 Task: Create a due date automation trigger when advanced on, on the tuesday of the week before a card is due add dates starting in less than 1 working days at 11:00 AM.
Action: Mouse moved to (847, 256)
Screenshot: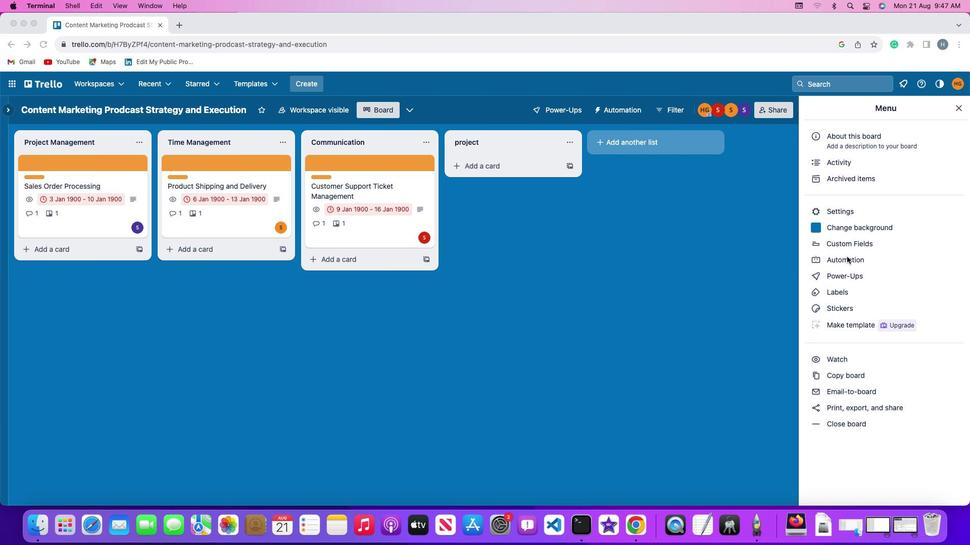 
Action: Mouse pressed left at (847, 256)
Screenshot: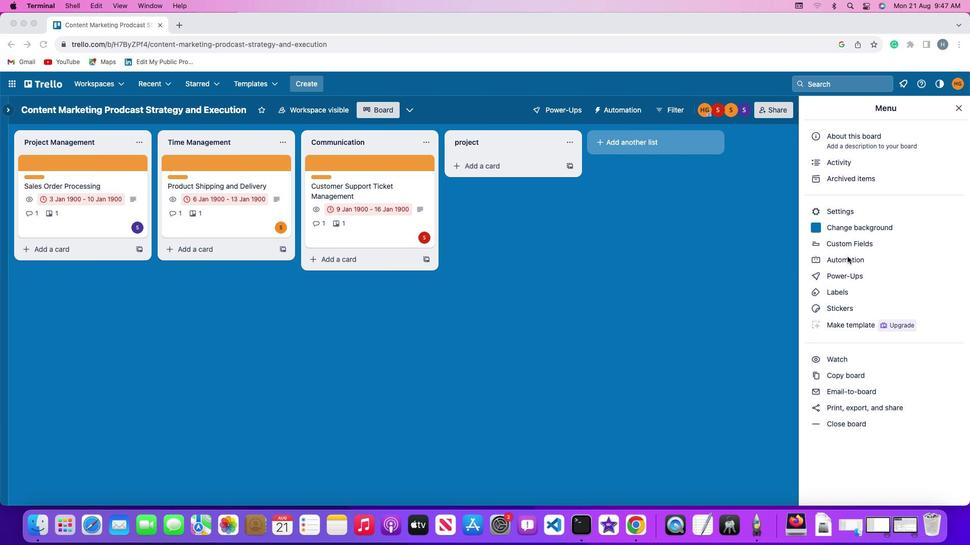 
Action: Mouse pressed left at (847, 256)
Screenshot: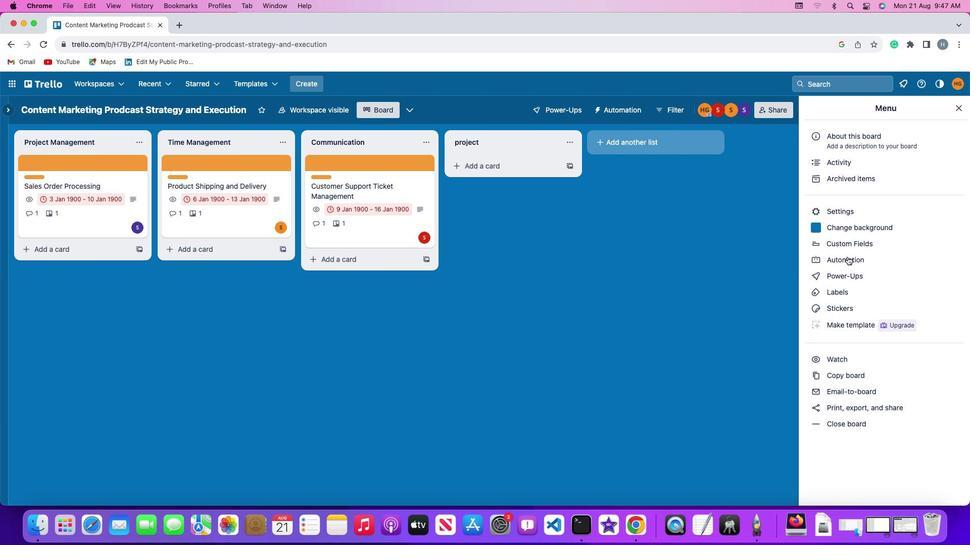 
Action: Mouse moved to (67, 234)
Screenshot: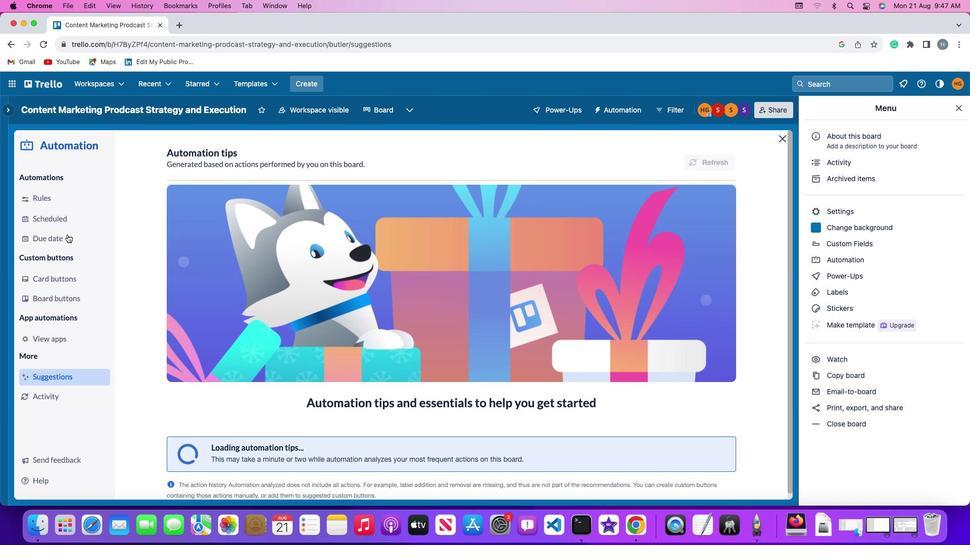 
Action: Mouse pressed left at (67, 234)
Screenshot: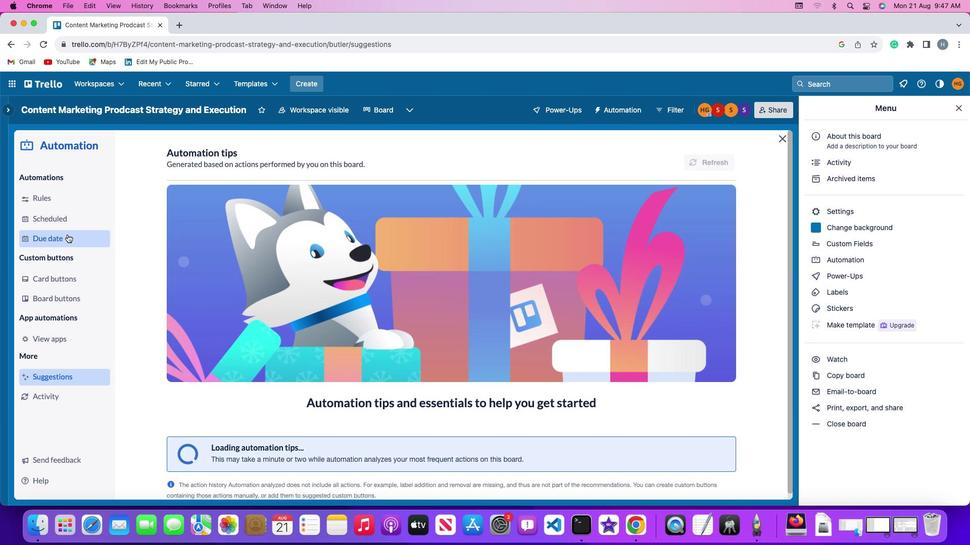
Action: Mouse moved to (689, 152)
Screenshot: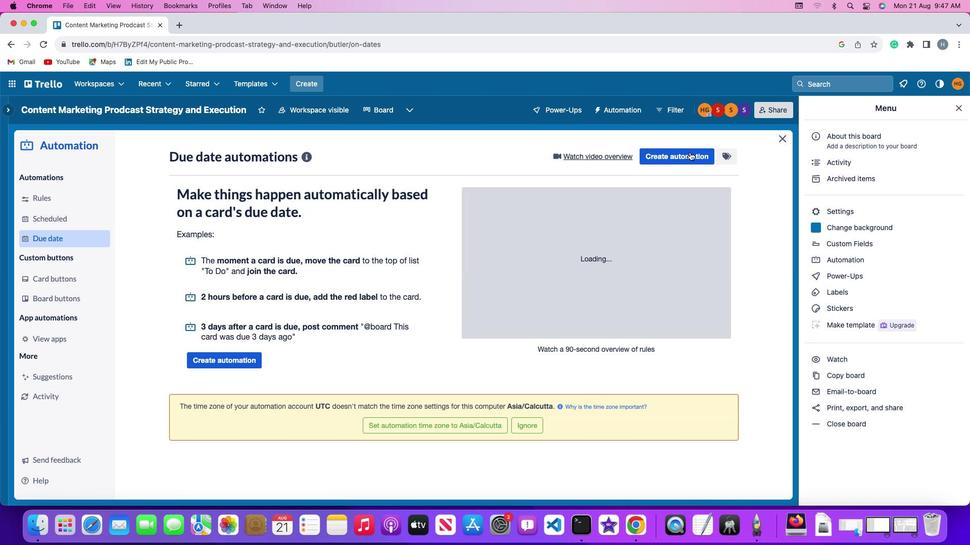 
Action: Mouse pressed left at (689, 152)
Screenshot: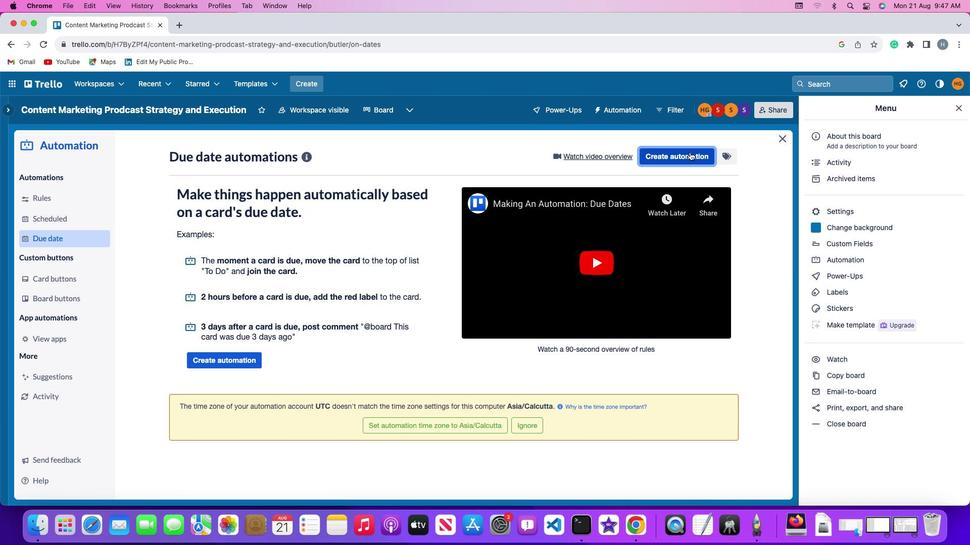 
Action: Mouse moved to (230, 256)
Screenshot: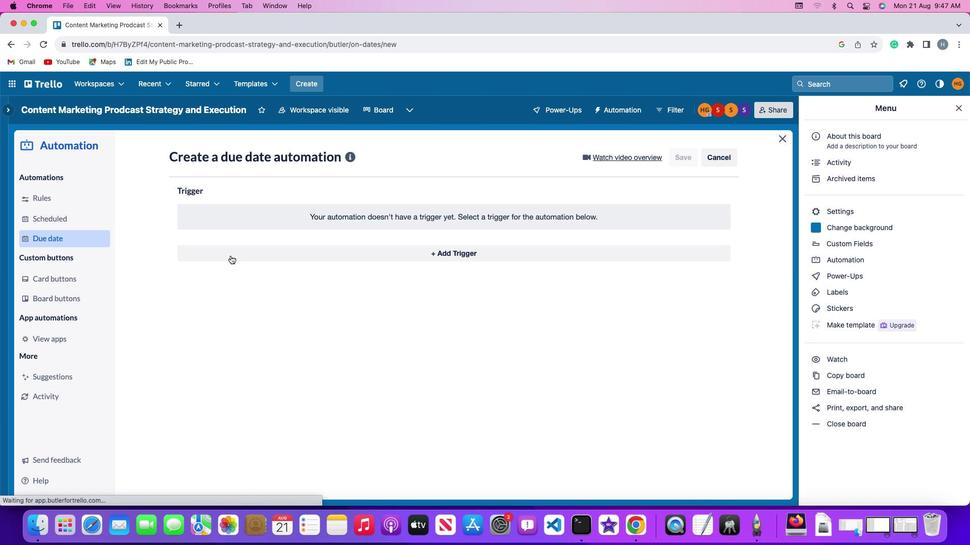 
Action: Mouse pressed left at (230, 256)
Screenshot: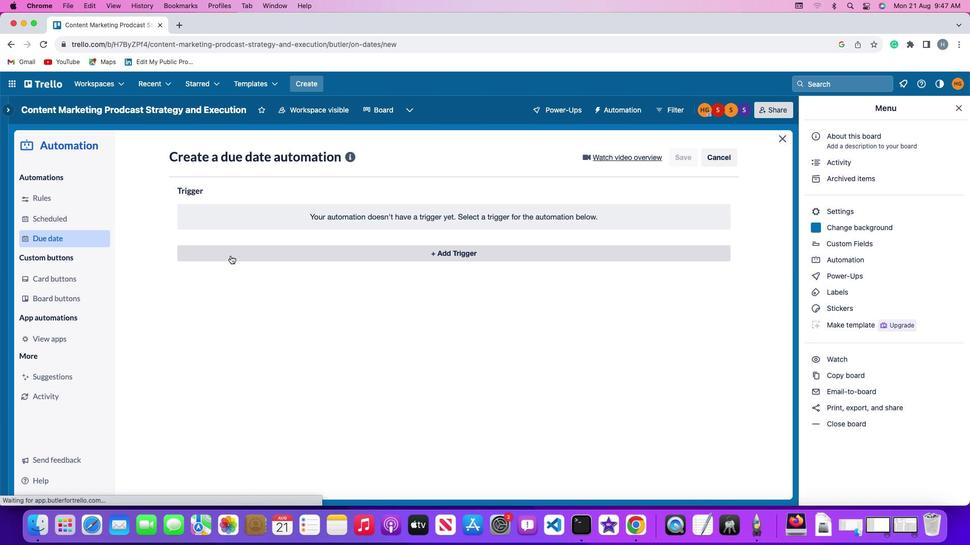 
Action: Mouse moved to (219, 435)
Screenshot: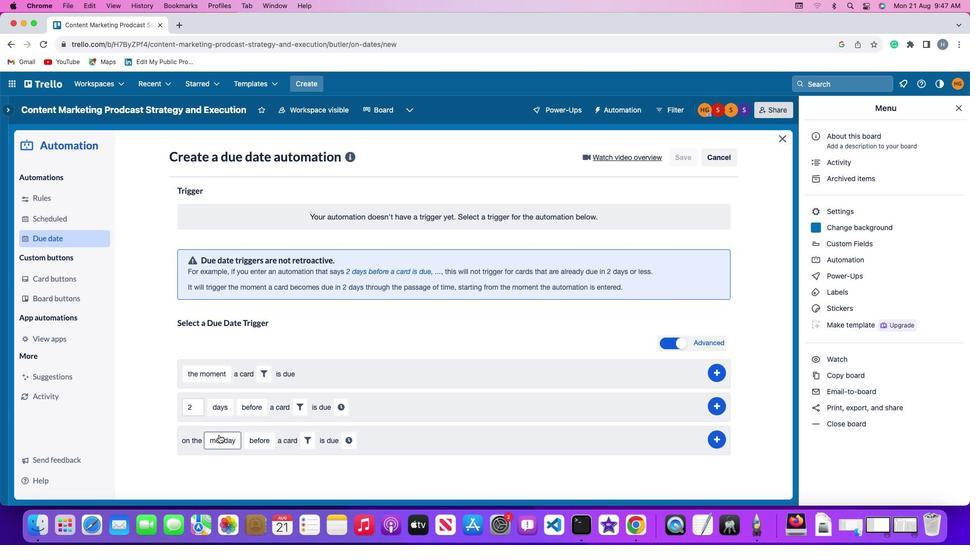 
Action: Mouse pressed left at (219, 435)
Screenshot: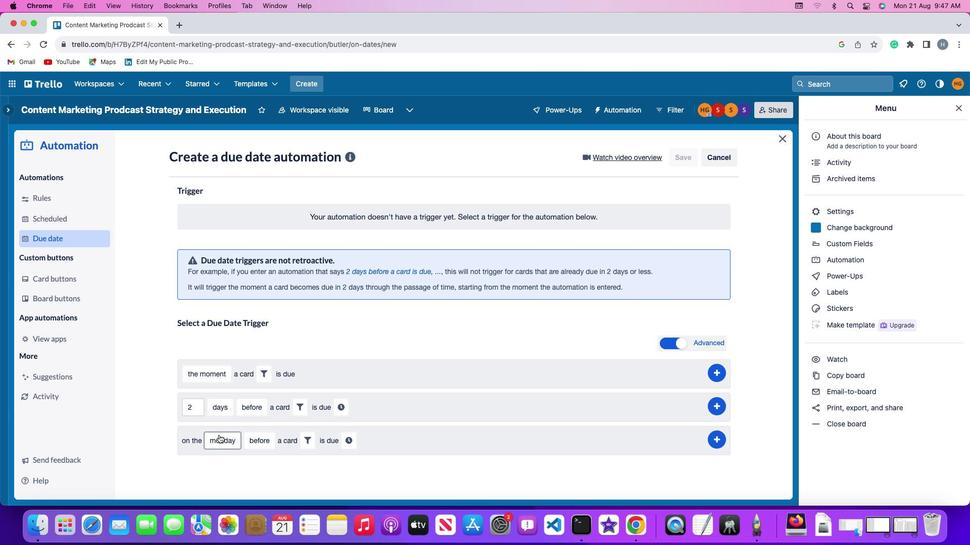 
Action: Mouse moved to (234, 322)
Screenshot: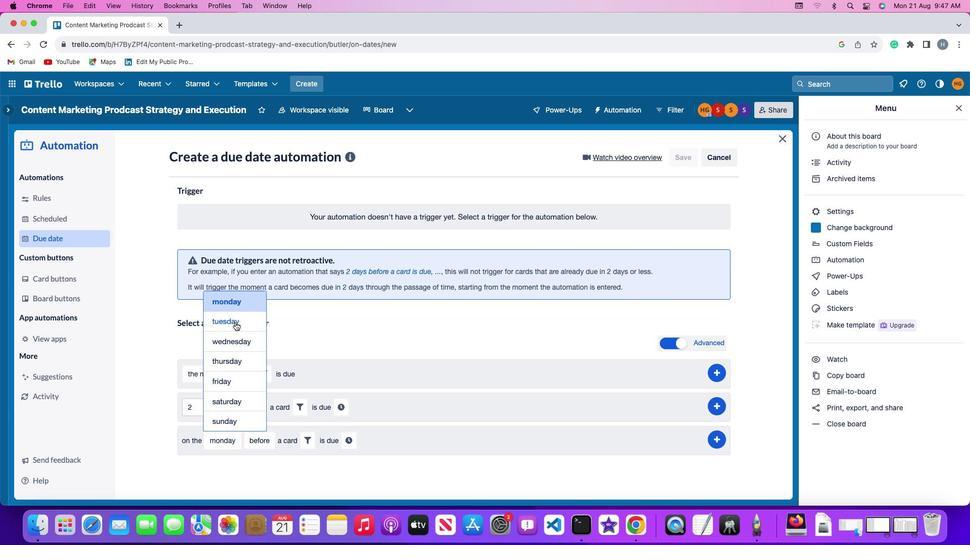 
Action: Mouse pressed left at (234, 322)
Screenshot: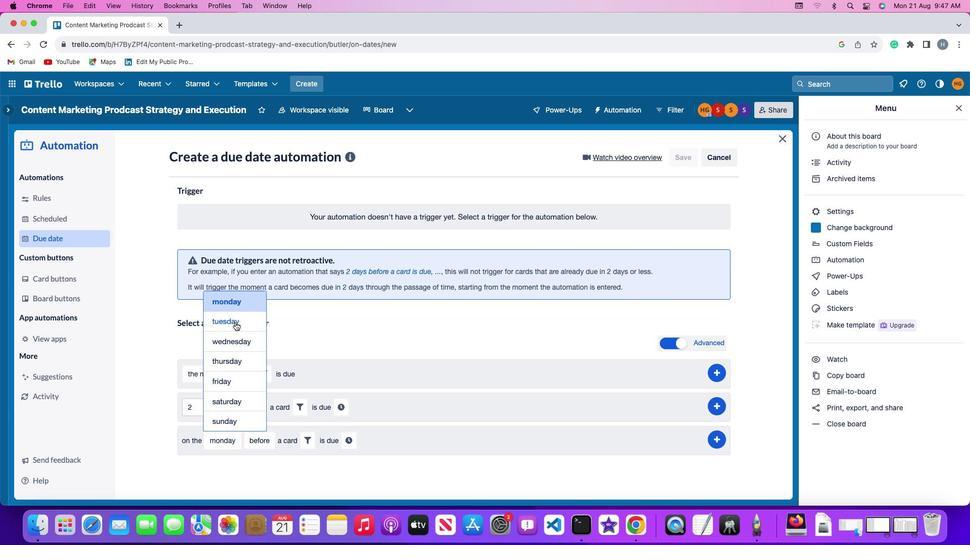 
Action: Mouse moved to (257, 442)
Screenshot: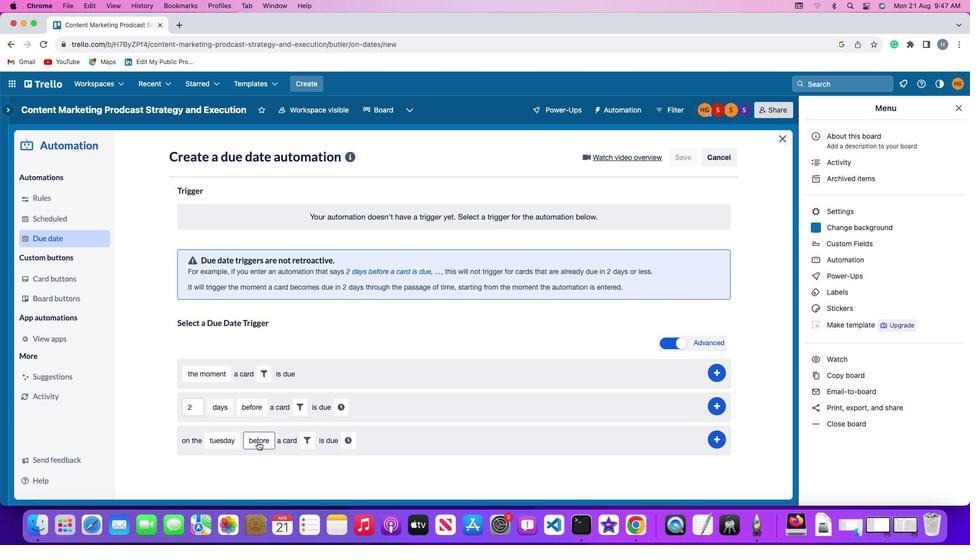 
Action: Mouse pressed left at (257, 442)
Screenshot: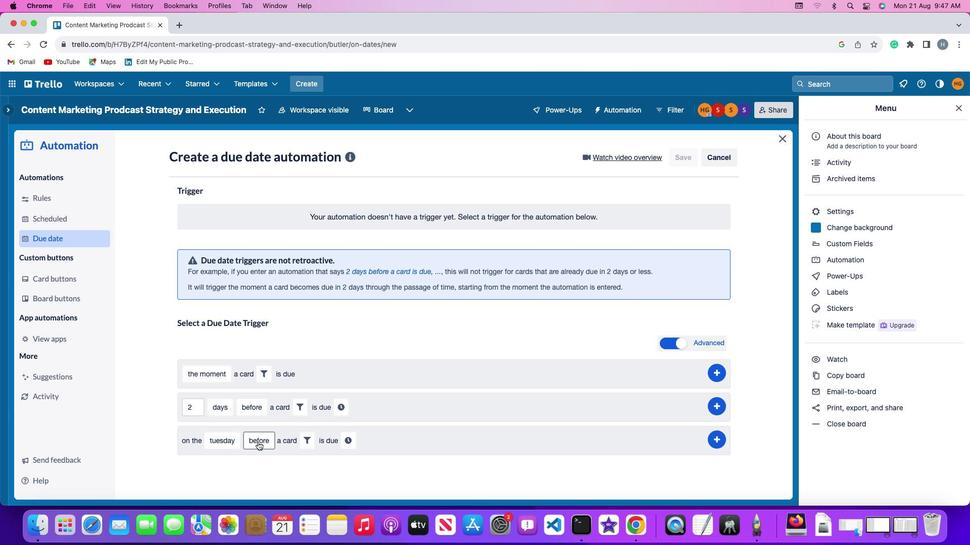 
Action: Mouse moved to (267, 421)
Screenshot: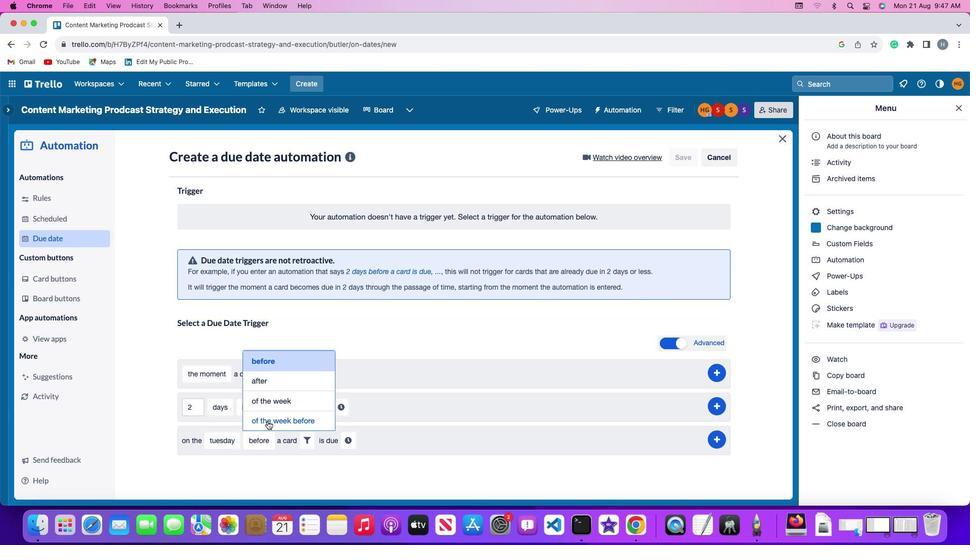 
Action: Mouse pressed left at (267, 421)
Screenshot: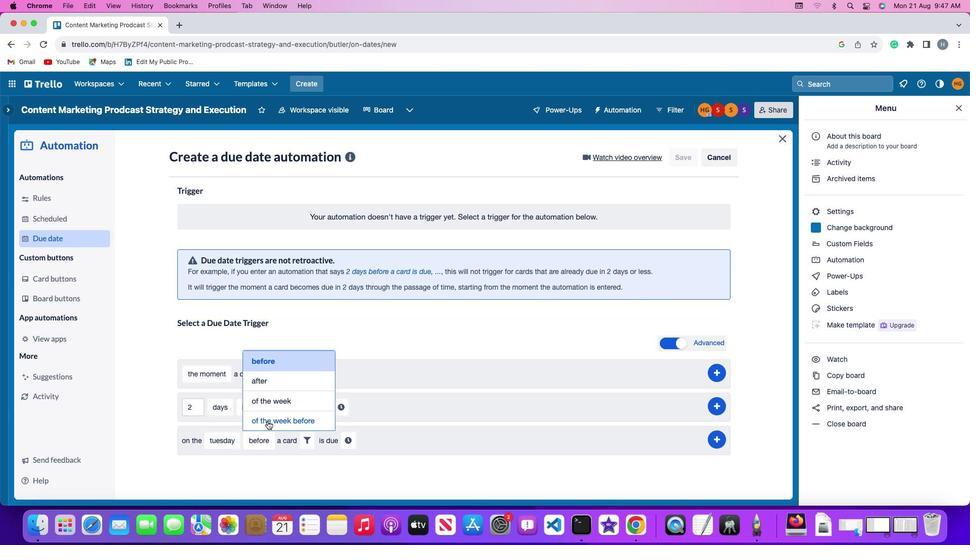 
Action: Mouse moved to (356, 443)
Screenshot: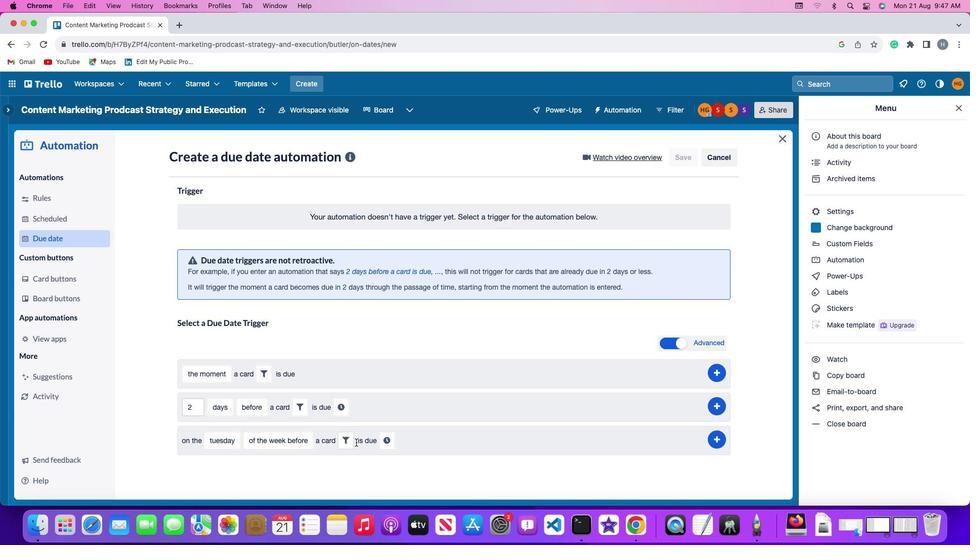 
Action: Mouse pressed left at (356, 443)
Screenshot: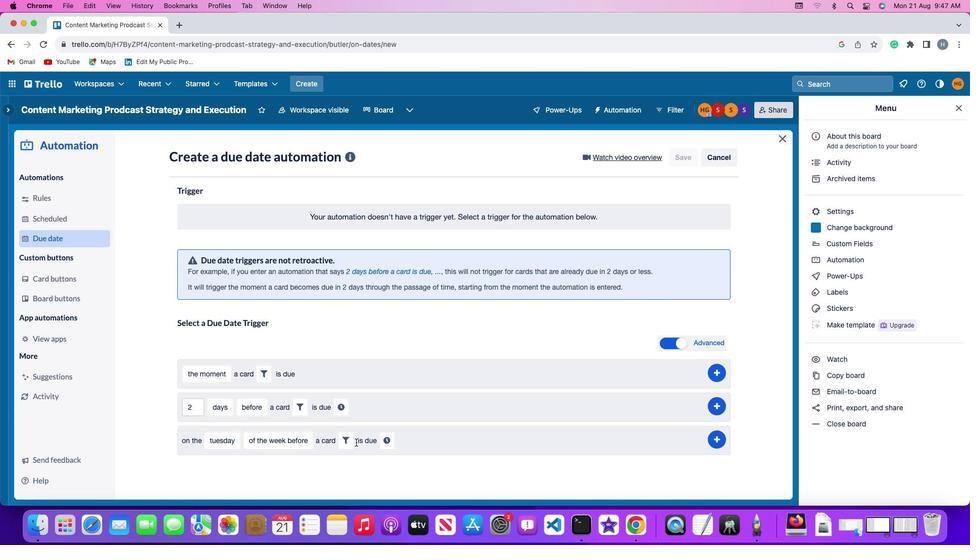 
Action: Mouse moved to (349, 443)
Screenshot: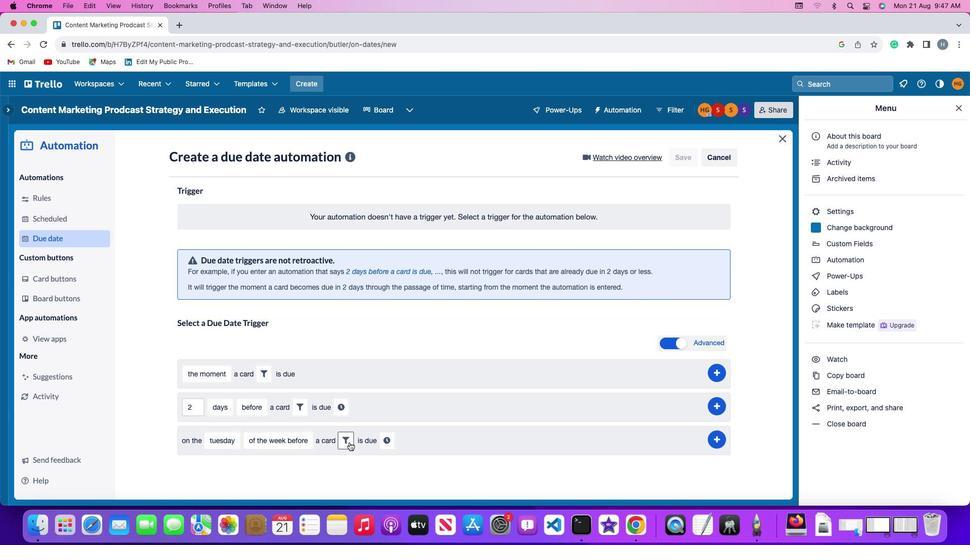 
Action: Mouse pressed left at (349, 443)
Screenshot: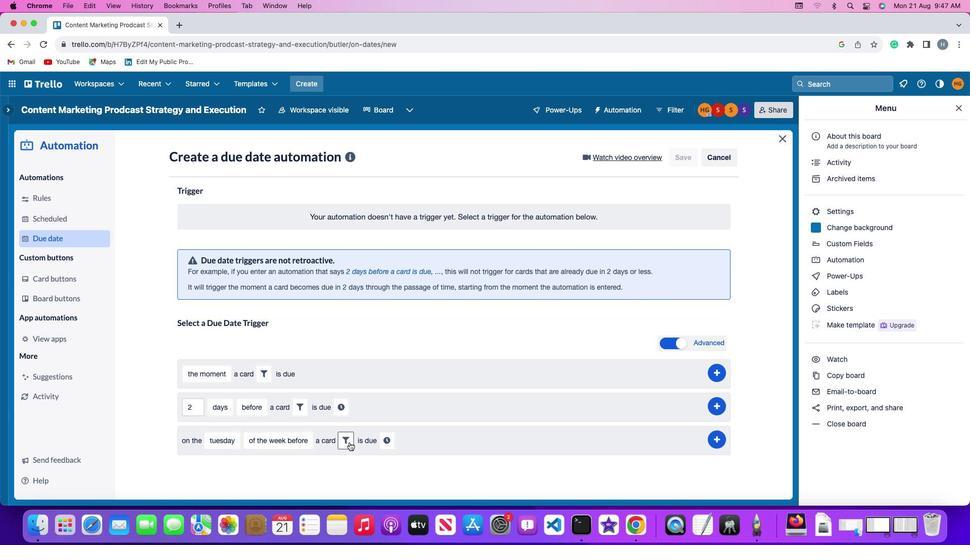 
Action: Mouse moved to (402, 467)
Screenshot: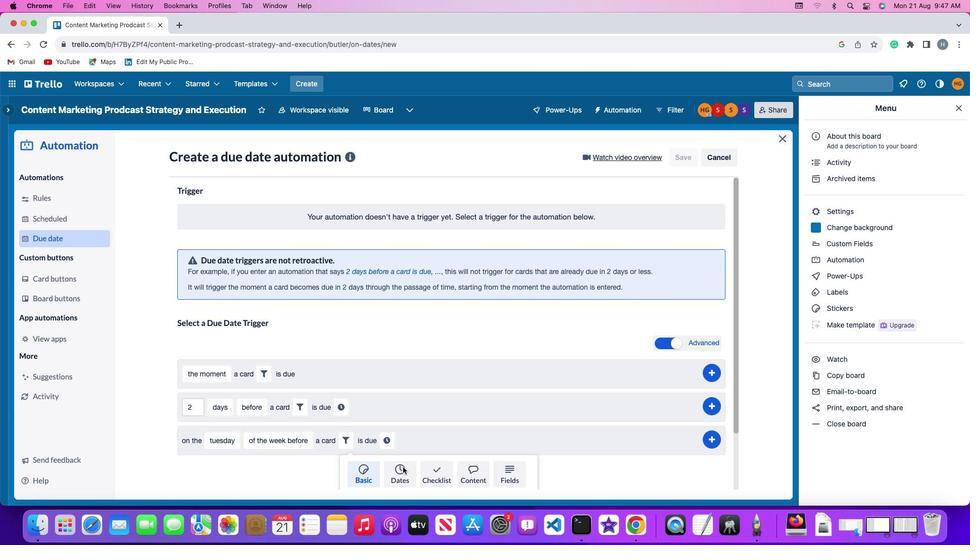 
Action: Mouse pressed left at (402, 467)
Screenshot: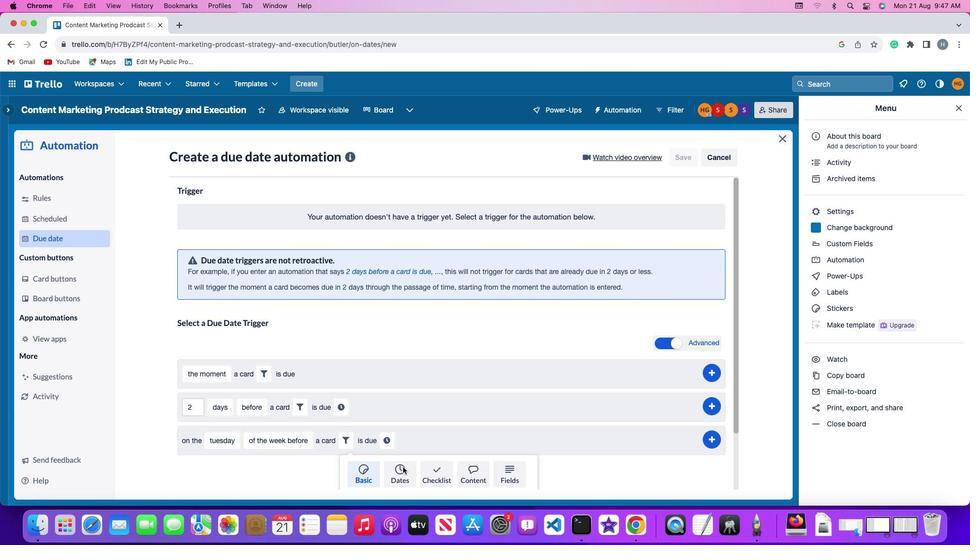 
Action: Mouse moved to (312, 470)
Screenshot: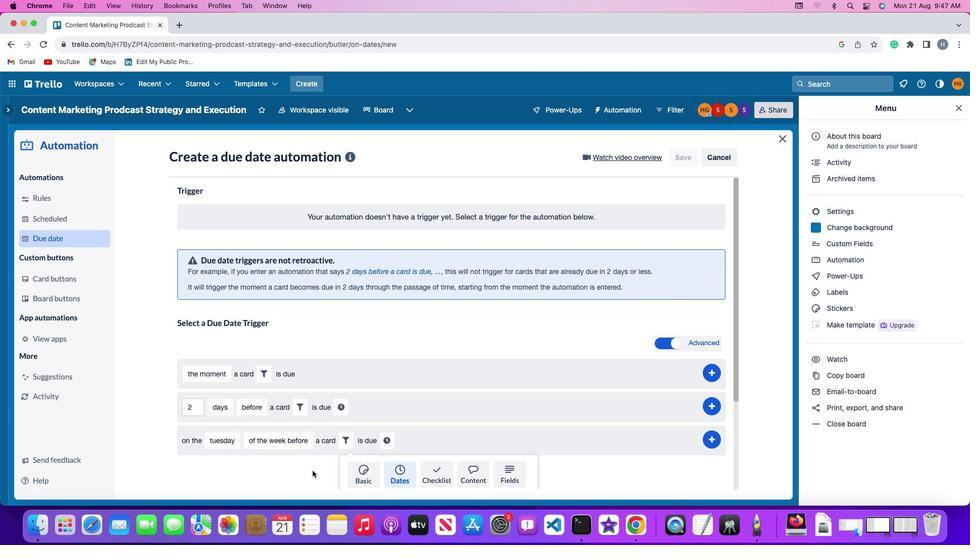 
Action: Mouse scrolled (312, 470) with delta (0, 0)
Screenshot: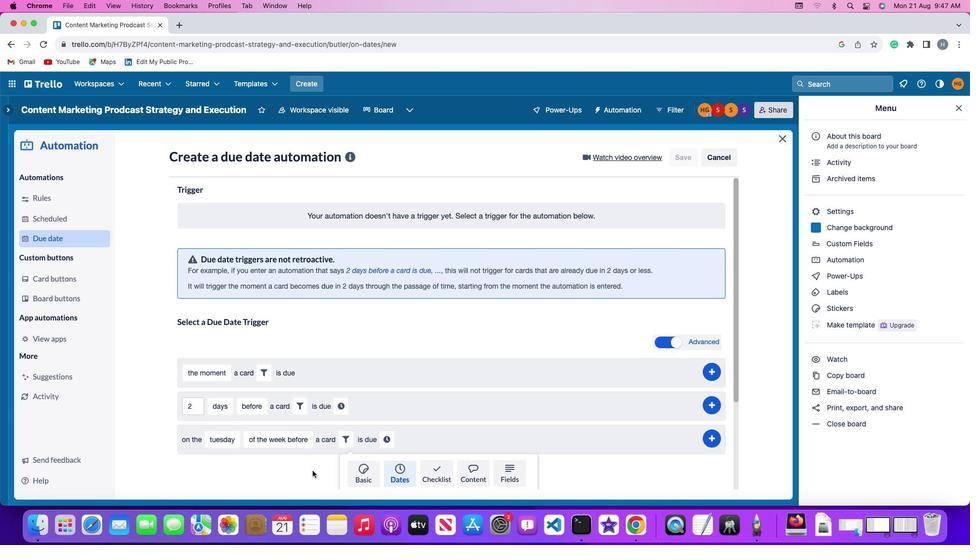 
Action: Mouse scrolled (312, 470) with delta (0, 0)
Screenshot: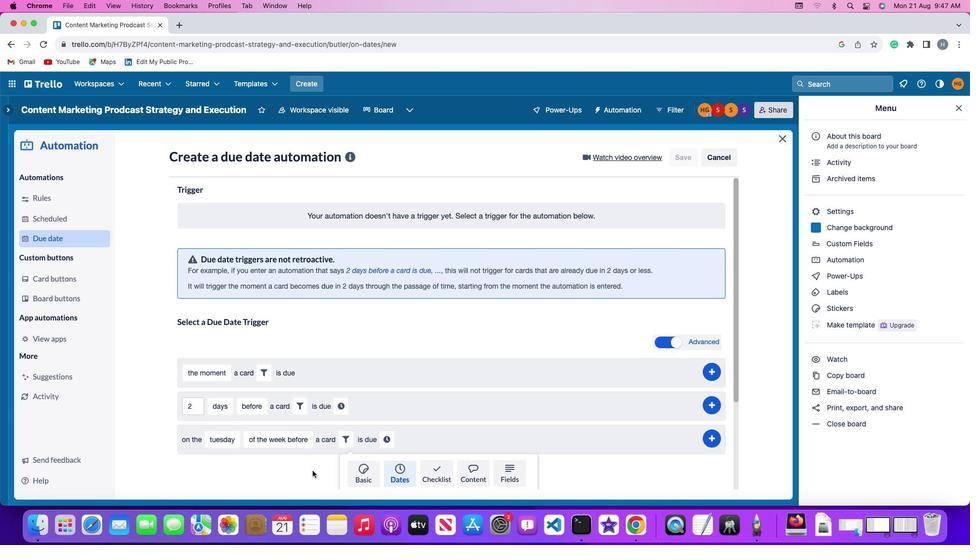 
Action: Mouse scrolled (312, 470) with delta (0, -1)
Screenshot: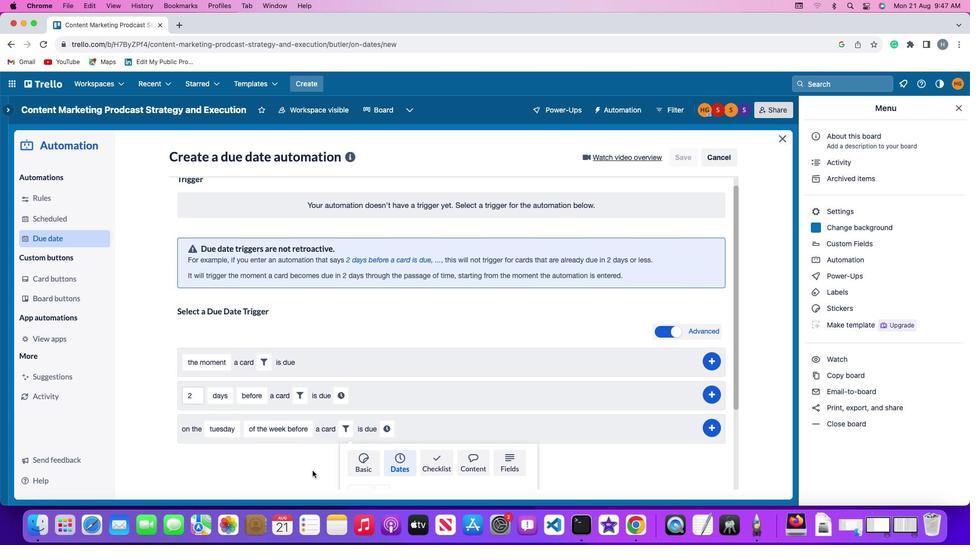 
Action: Mouse scrolled (312, 470) with delta (0, -2)
Screenshot: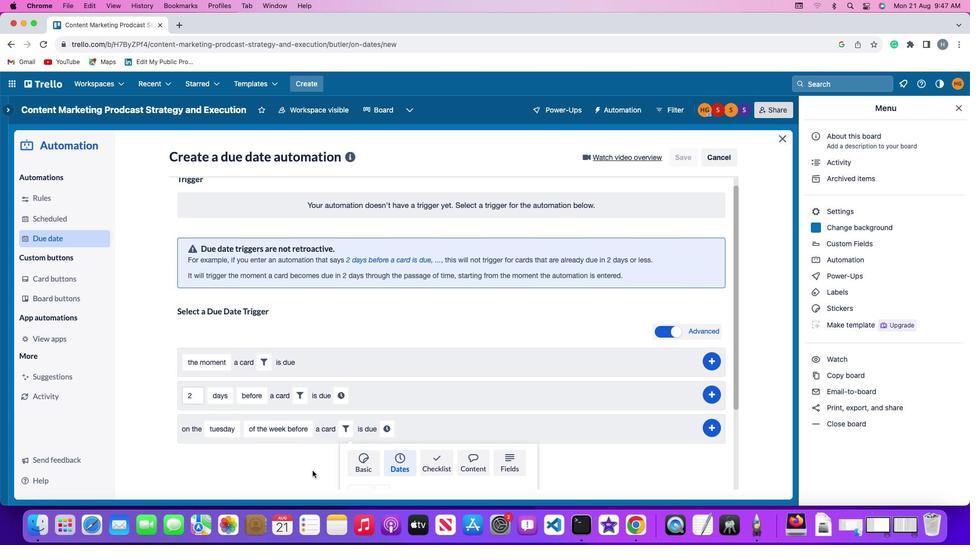 
Action: Mouse scrolled (312, 470) with delta (0, -3)
Screenshot: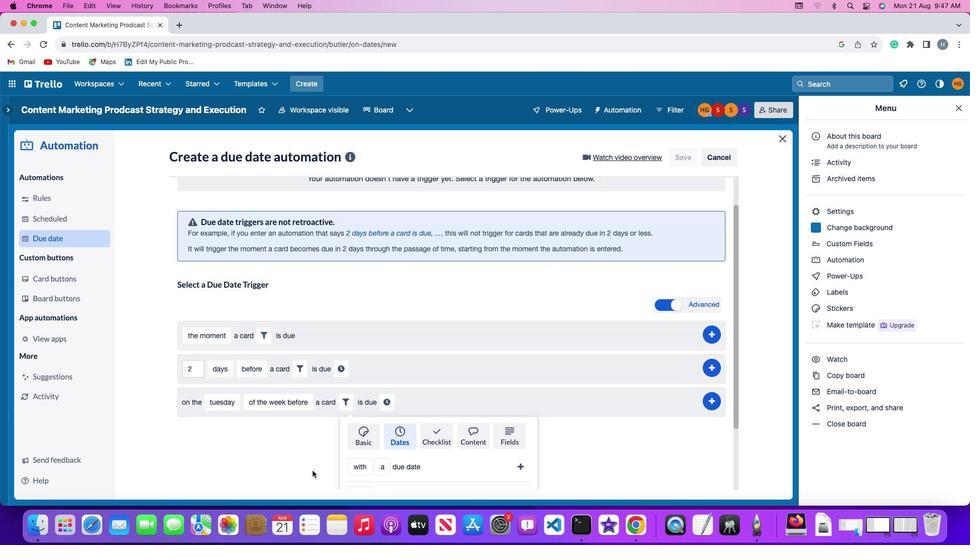 
Action: Mouse moved to (312, 469)
Screenshot: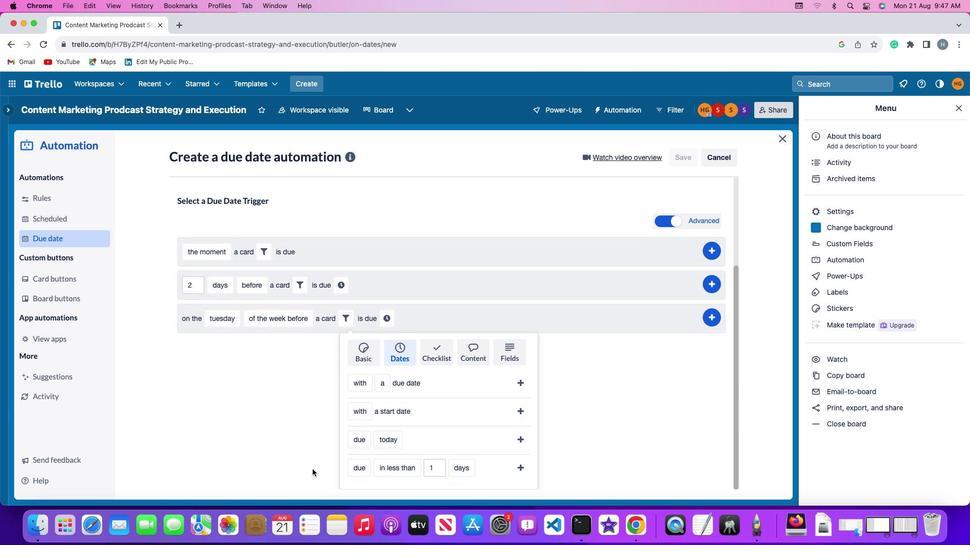 
Action: Mouse scrolled (312, 469) with delta (0, 0)
Screenshot: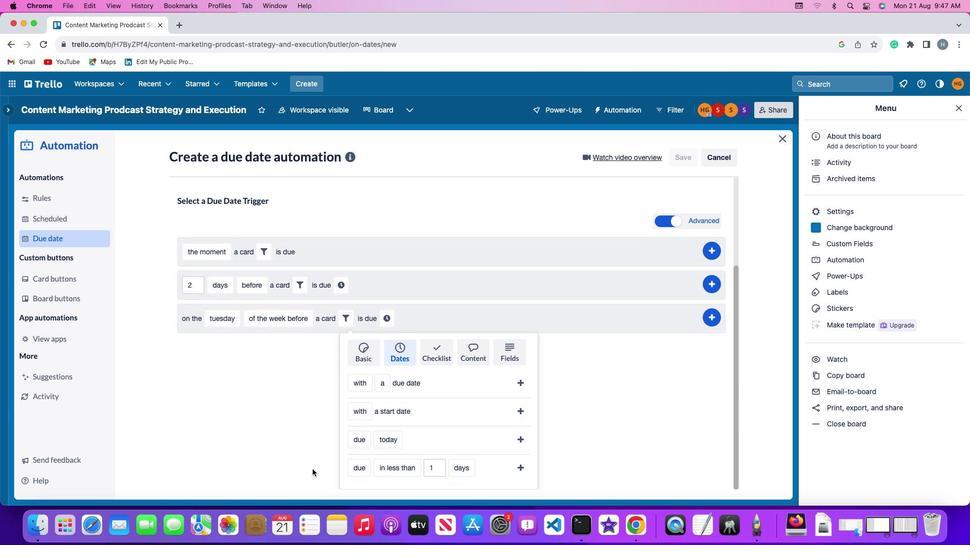 
Action: Mouse scrolled (312, 469) with delta (0, 0)
Screenshot: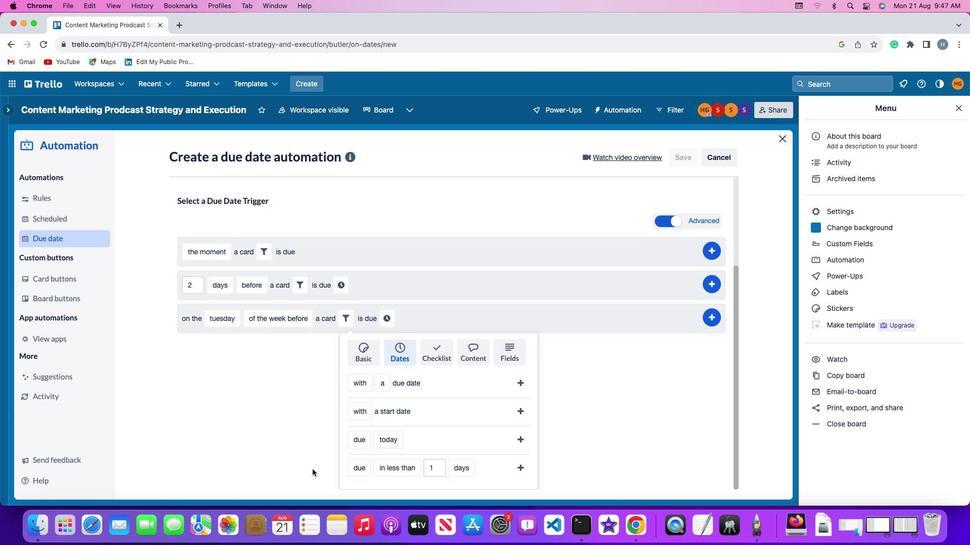
Action: Mouse scrolled (312, 469) with delta (0, -1)
Screenshot: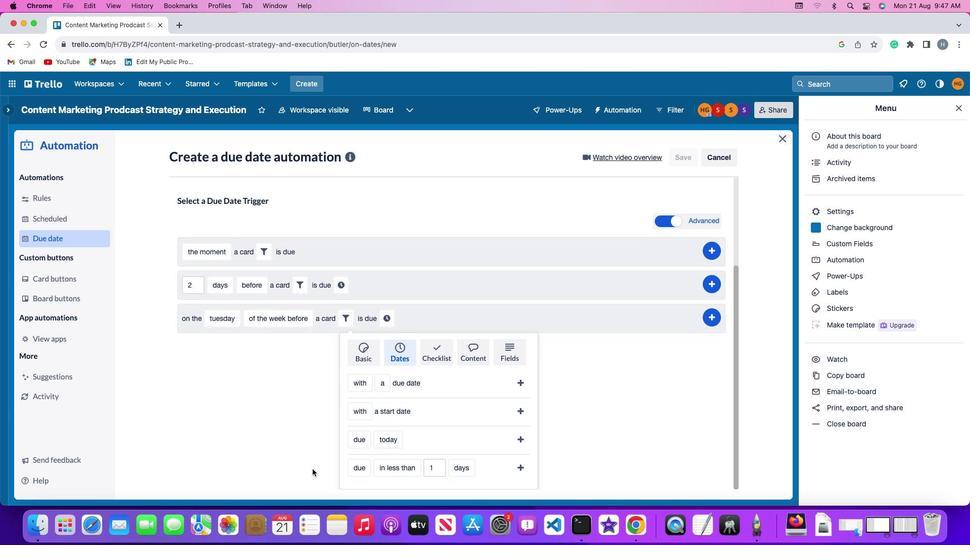 
Action: Mouse moved to (354, 466)
Screenshot: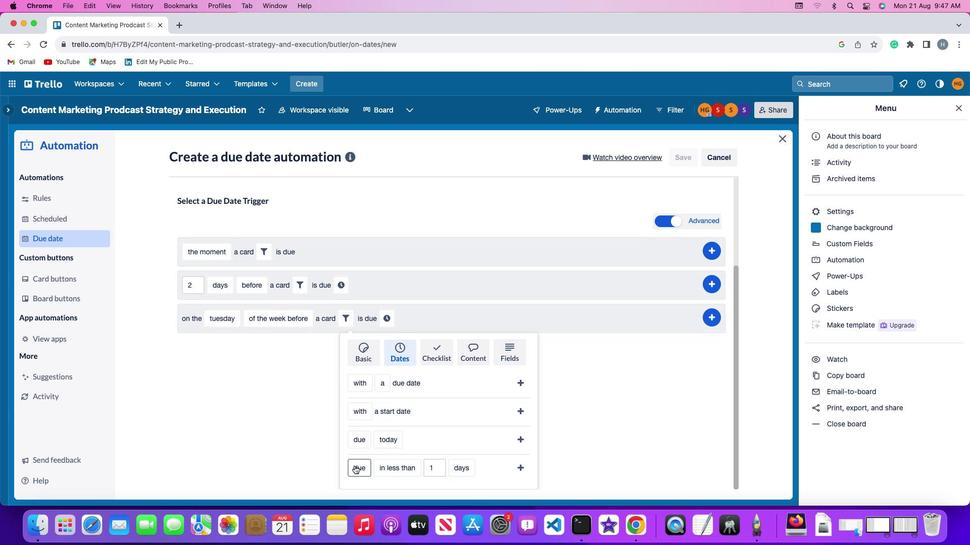 
Action: Mouse pressed left at (354, 466)
Screenshot: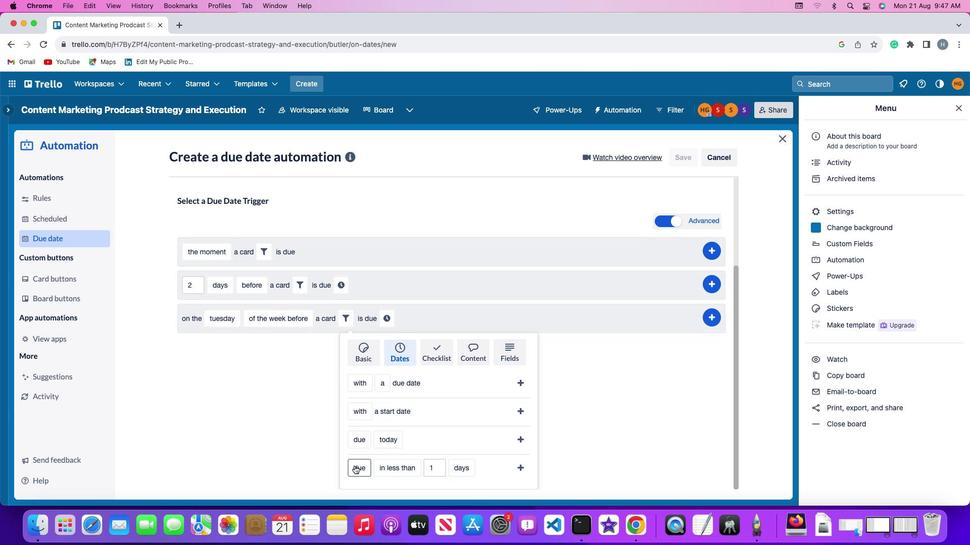 
Action: Mouse moved to (360, 454)
Screenshot: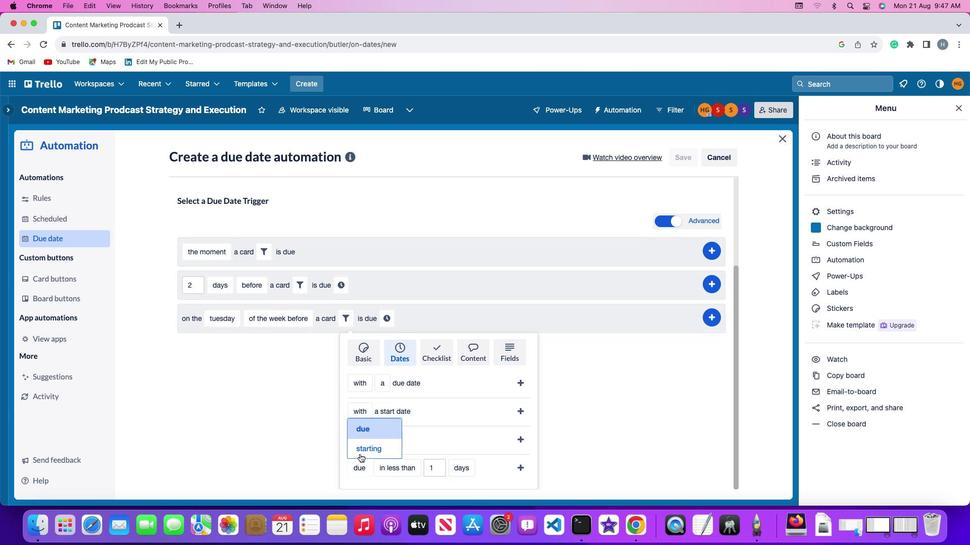 
Action: Mouse pressed left at (360, 454)
Screenshot: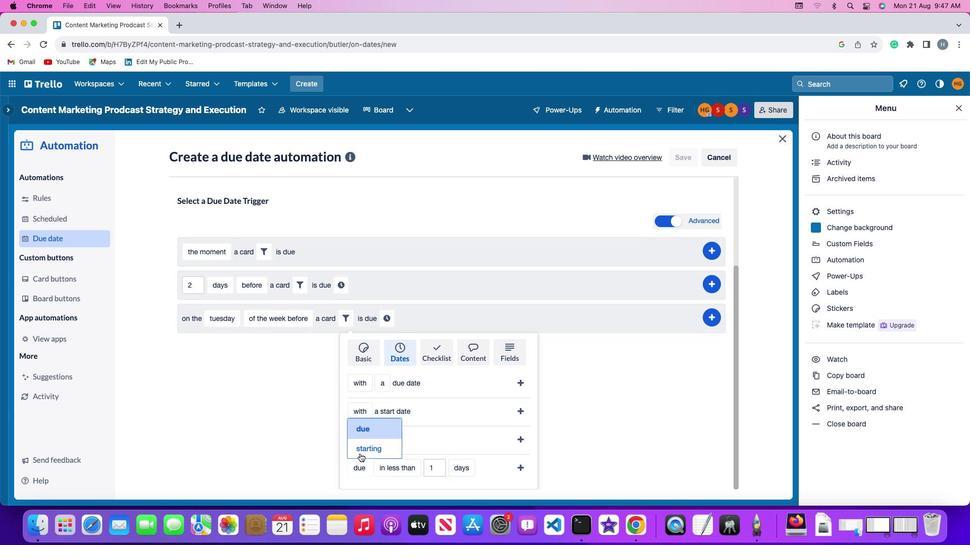 
Action: Mouse moved to (408, 471)
Screenshot: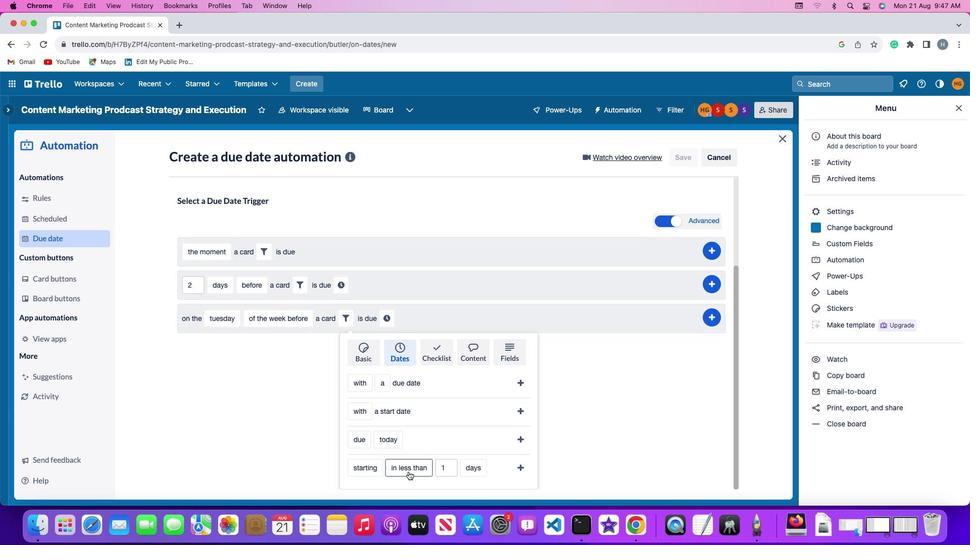
Action: Mouse pressed left at (408, 471)
Screenshot: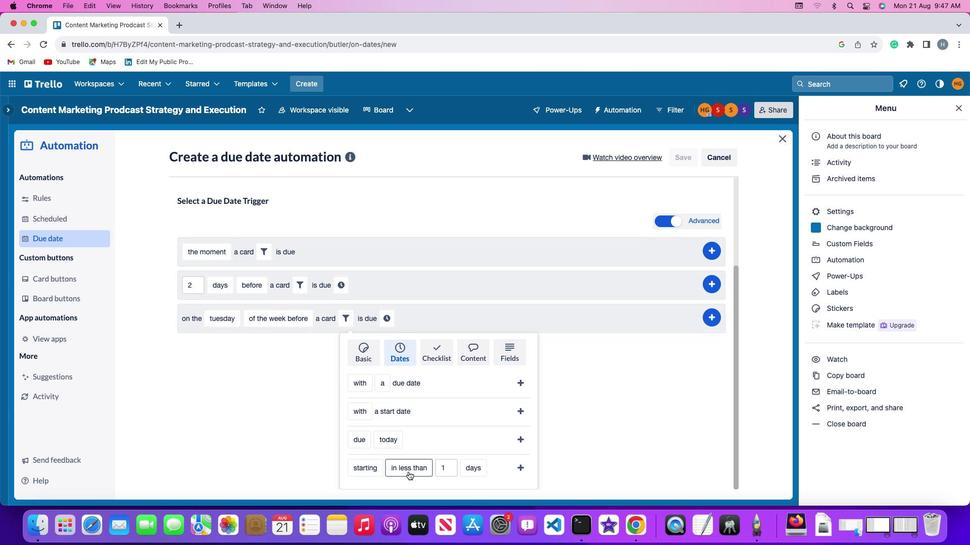 
Action: Mouse moved to (414, 381)
Screenshot: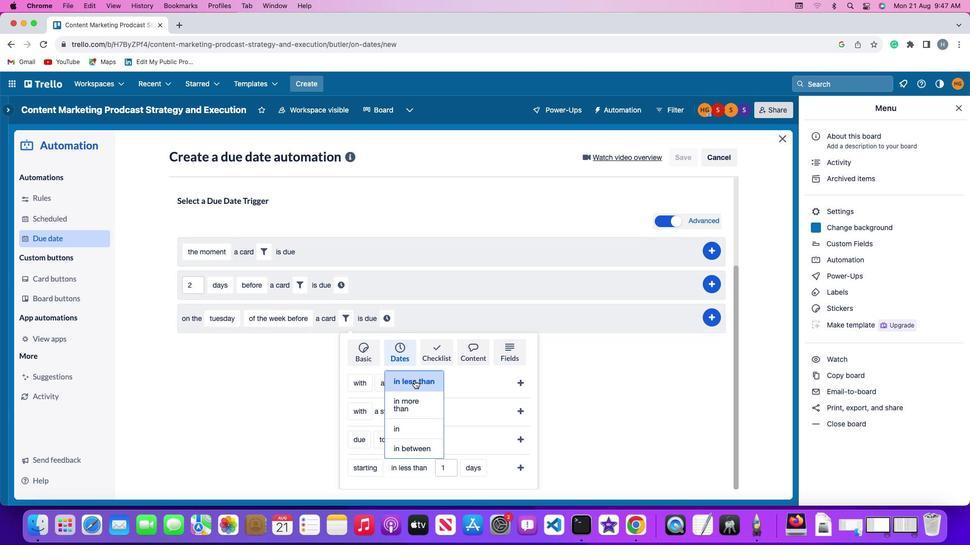 
Action: Mouse pressed left at (414, 381)
Screenshot: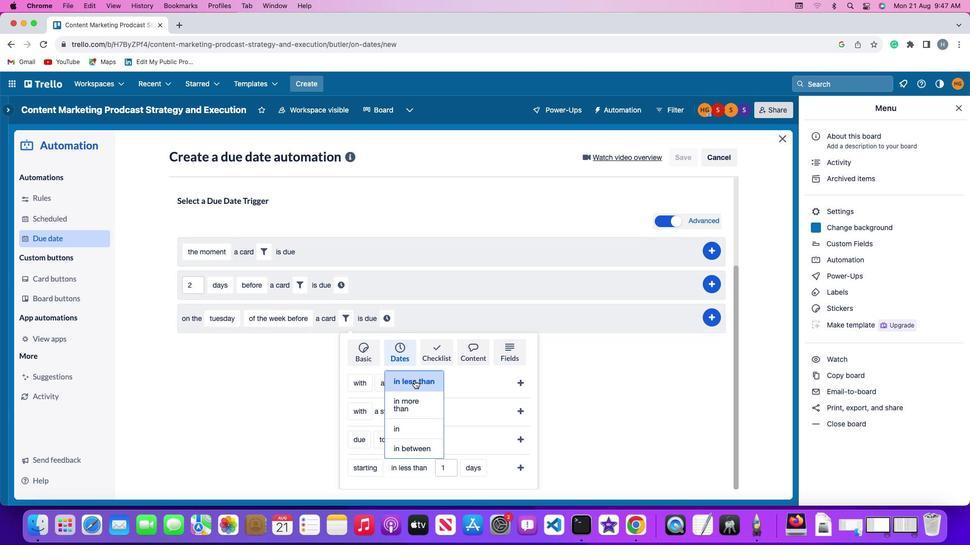 
Action: Mouse moved to (450, 463)
Screenshot: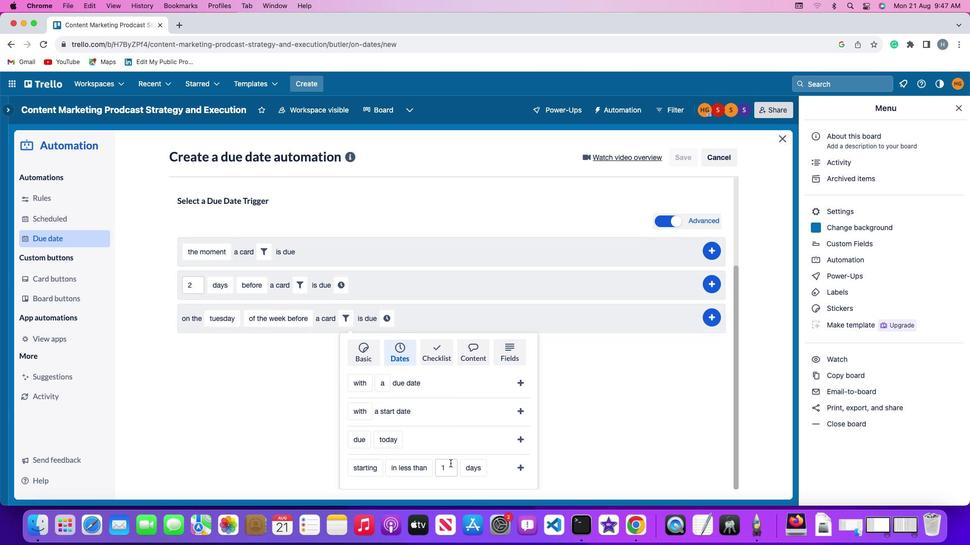 
Action: Mouse pressed left at (450, 463)
Screenshot: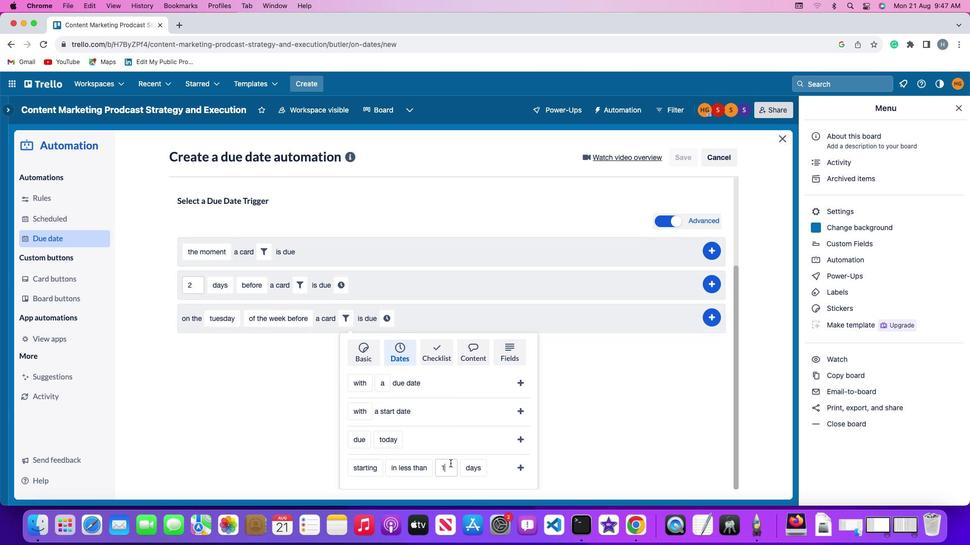 
Action: Key pressed Key.backspace'1'
Screenshot: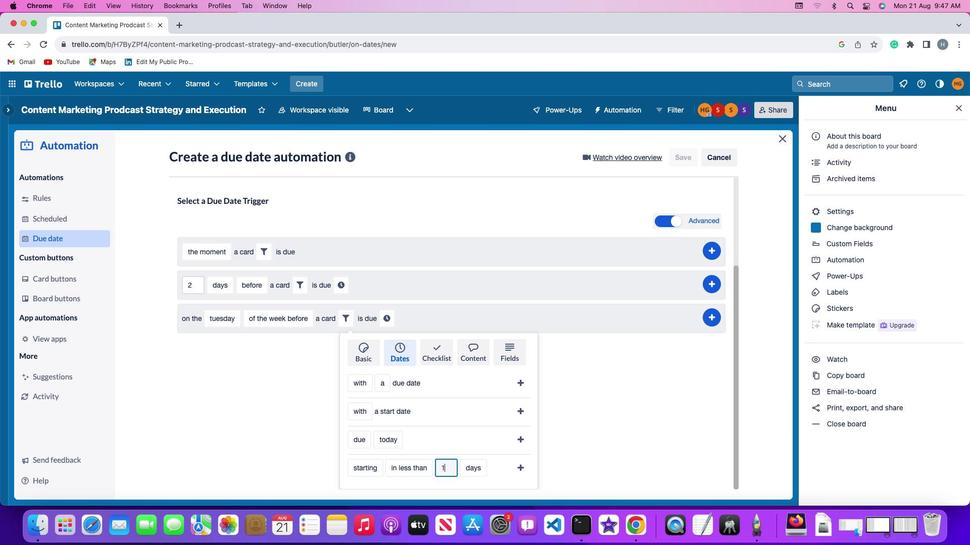 
Action: Mouse moved to (469, 464)
Screenshot: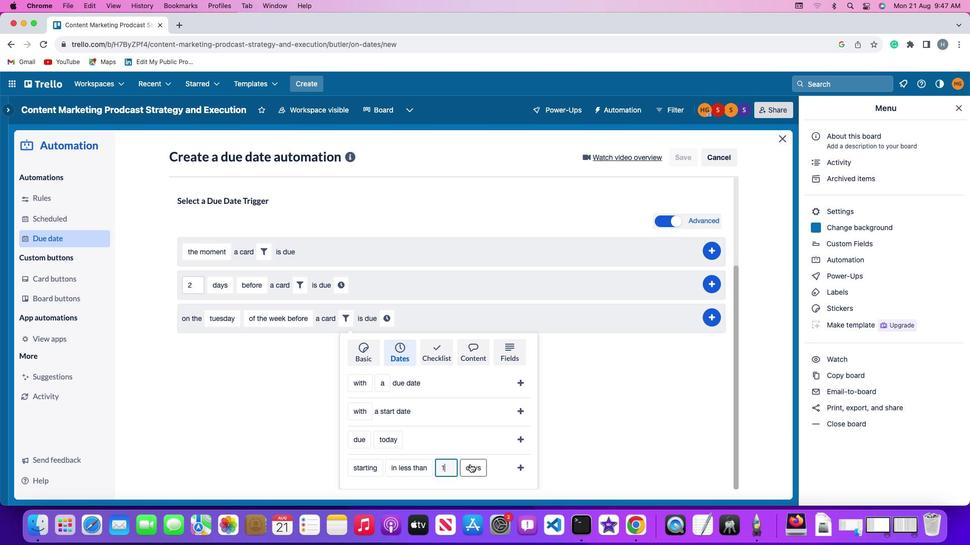 
Action: Mouse pressed left at (469, 464)
Screenshot: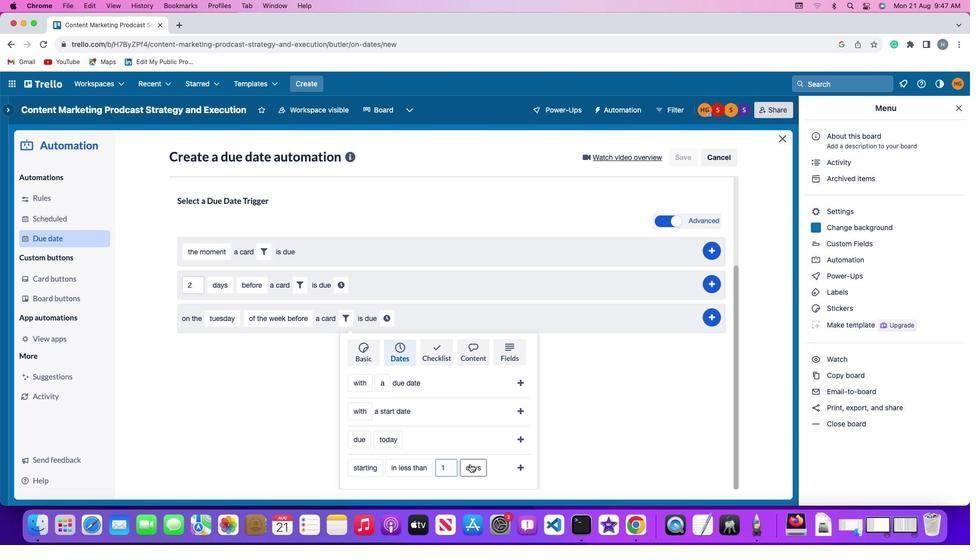 
Action: Mouse moved to (472, 447)
Screenshot: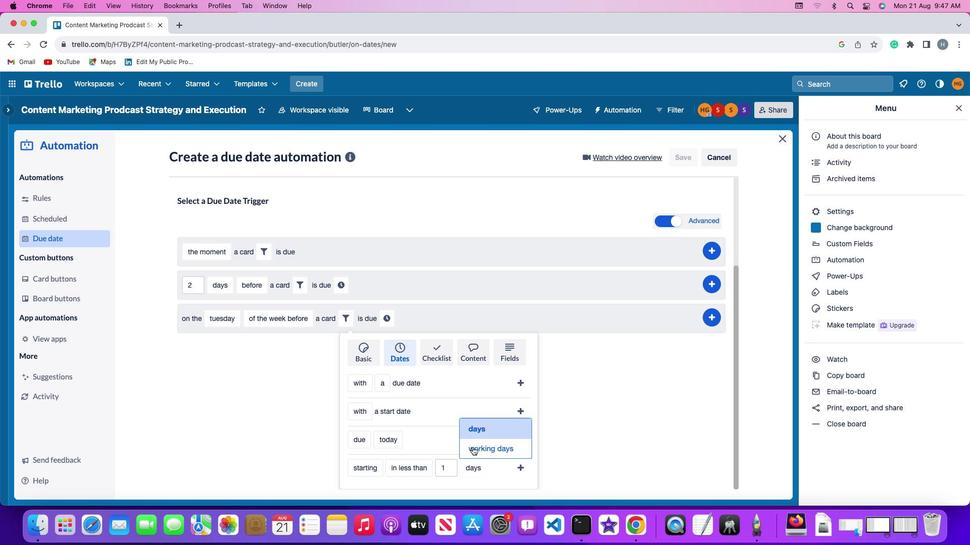 
Action: Mouse pressed left at (472, 447)
Screenshot: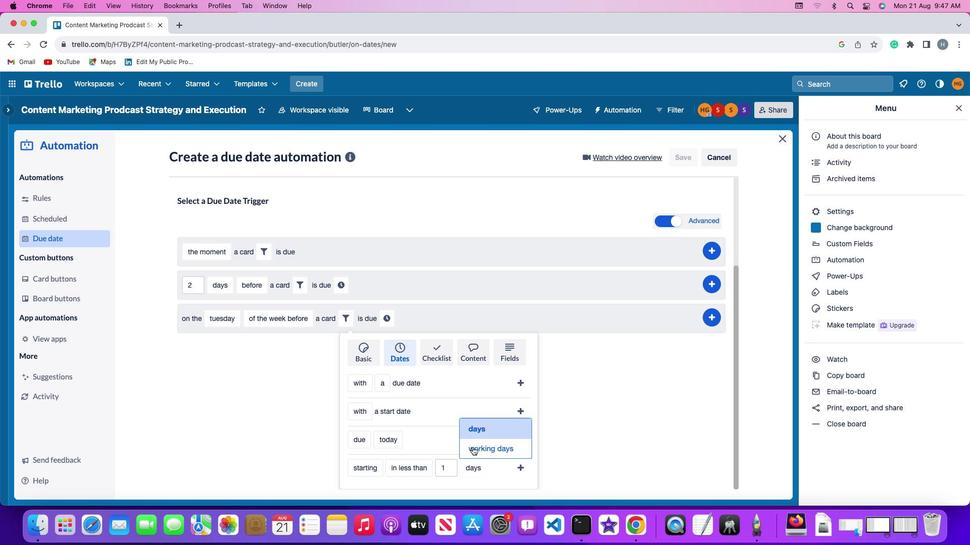 
Action: Mouse moved to (529, 466)
Screenshot: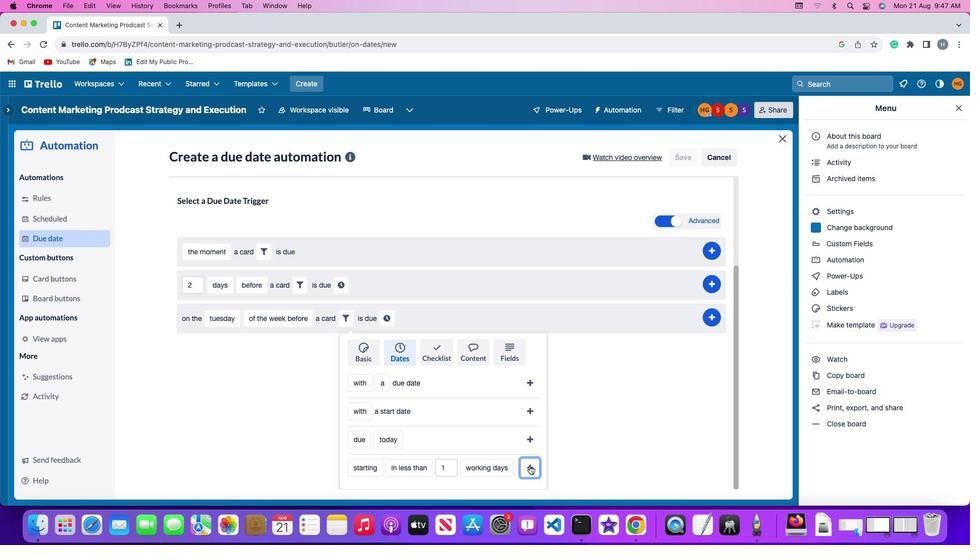 
Action: Mouse pressed left at (529, 466)
Screenshot: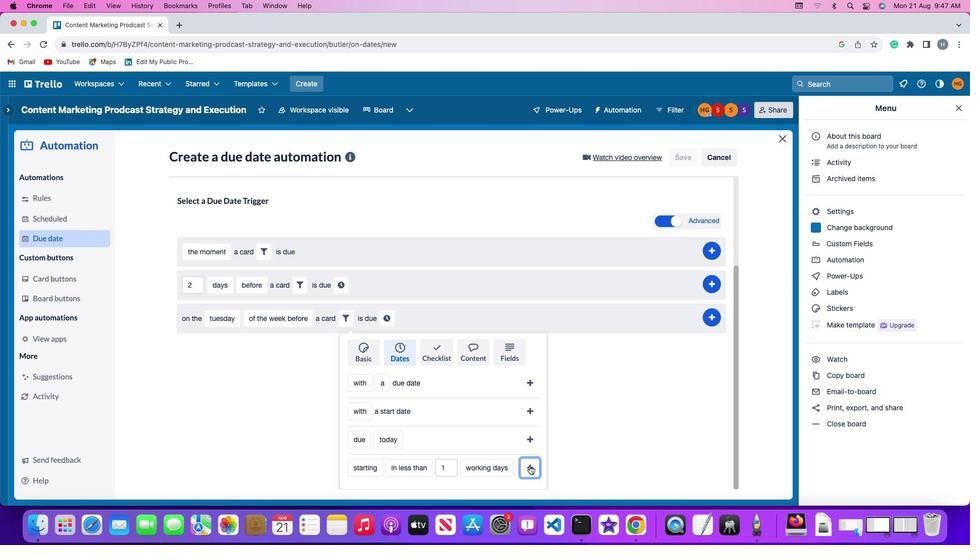 
Action: Mouse moved to (523, 442)
Screenshot: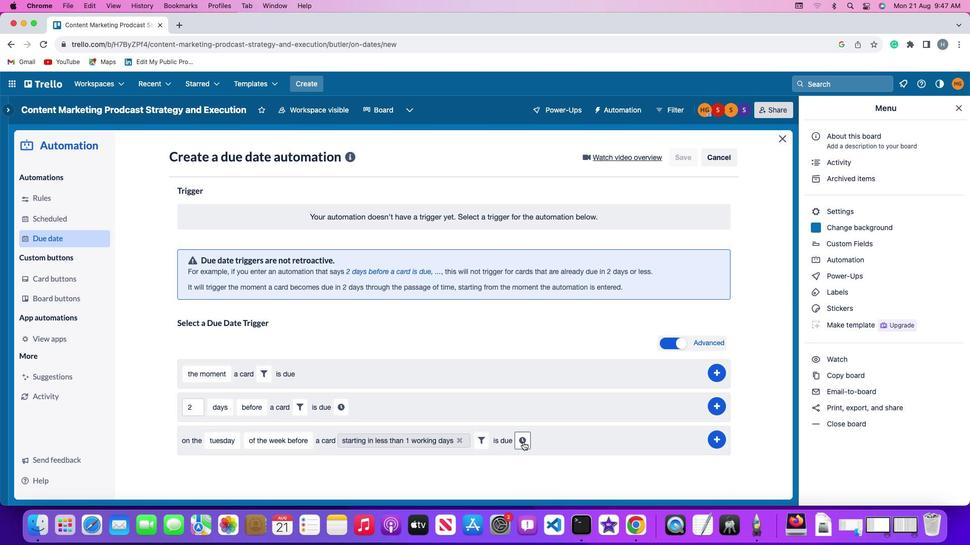 
Action: Mouse pressed left at (523, 442)
Screenshot: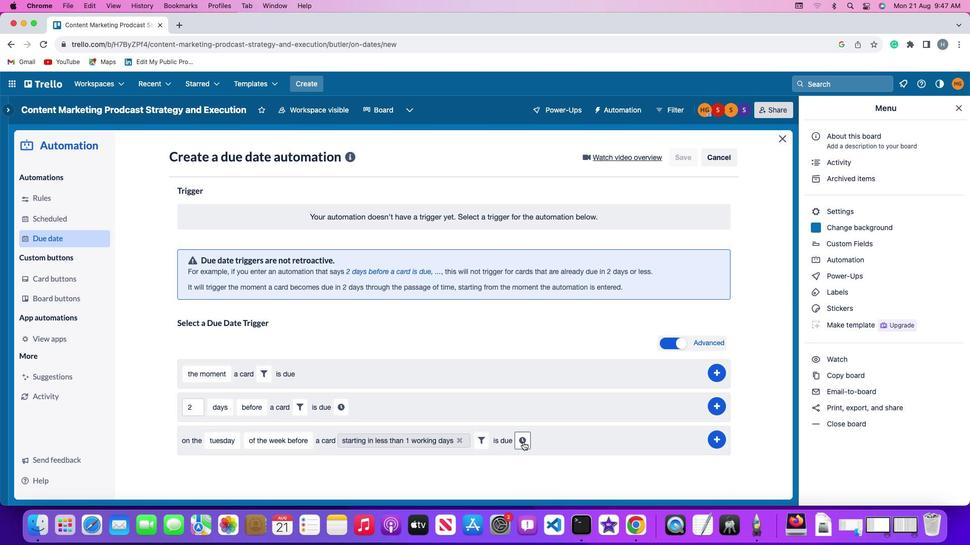 
Action: Mouse moved to (543, 443)
Screenshot: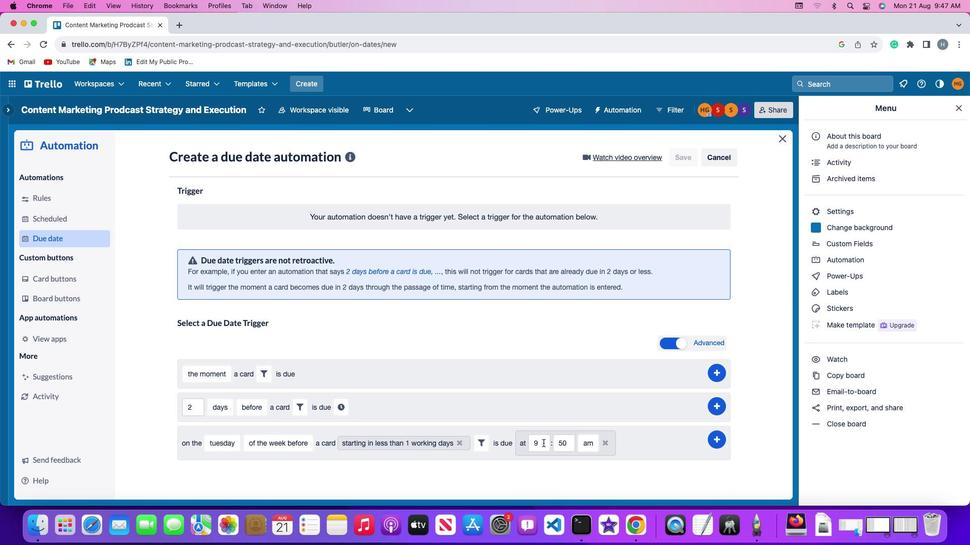 
Action: Mouse pressed left at (543, 443)
Screenshot: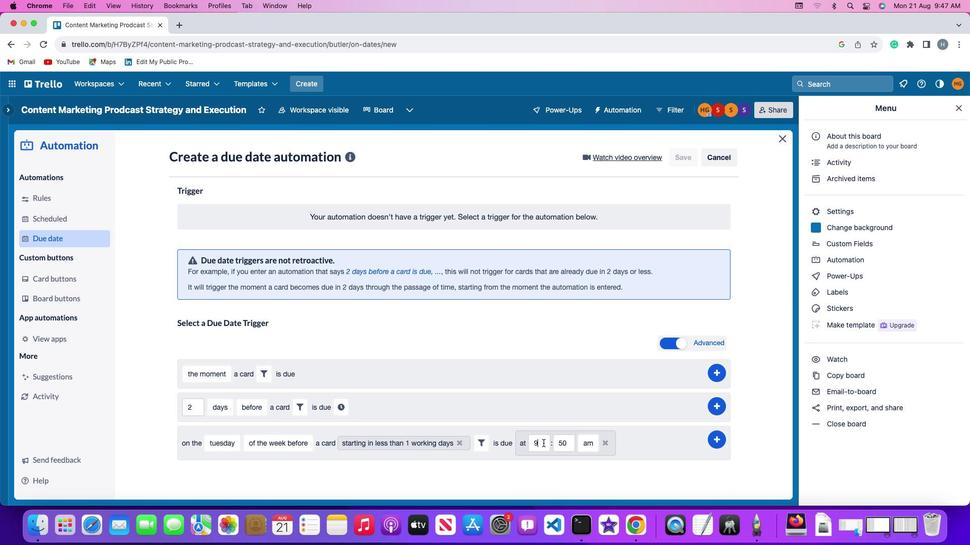 
Action: Key pressed Key.backspace
Screenshot: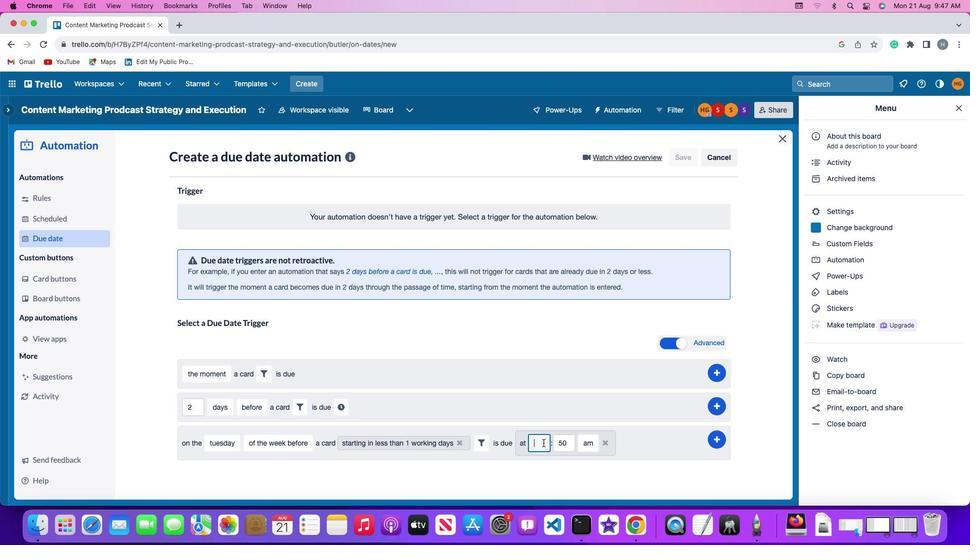 
Action: Mouse moved to (540, 445)
Screenshot: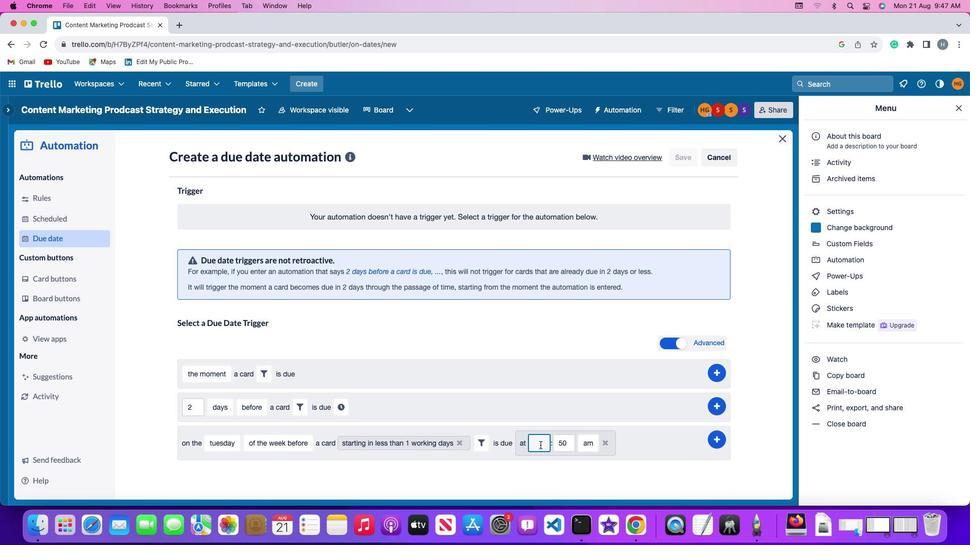 
Action: Key pressed '1''1'
Screenshot: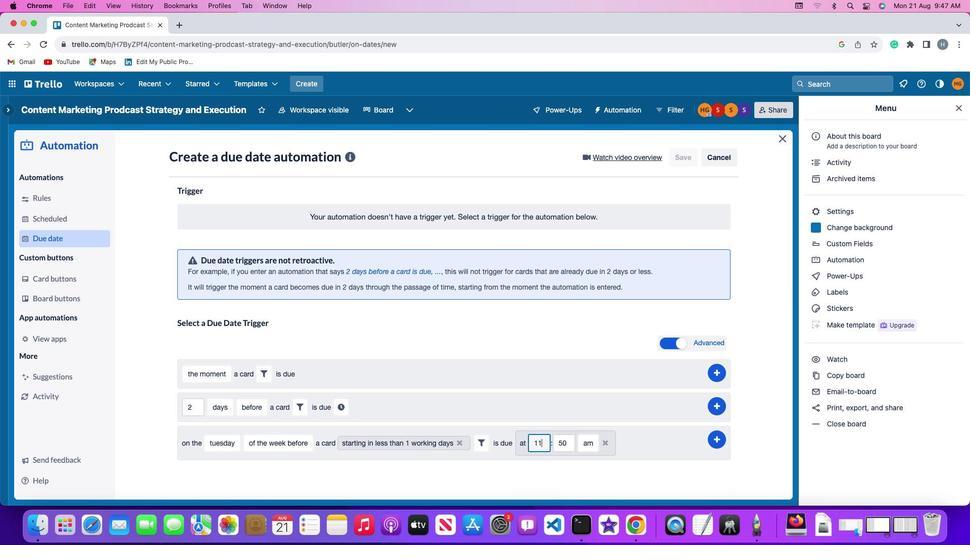 
Action: Mouse moved to (571, 441)
Screenshot: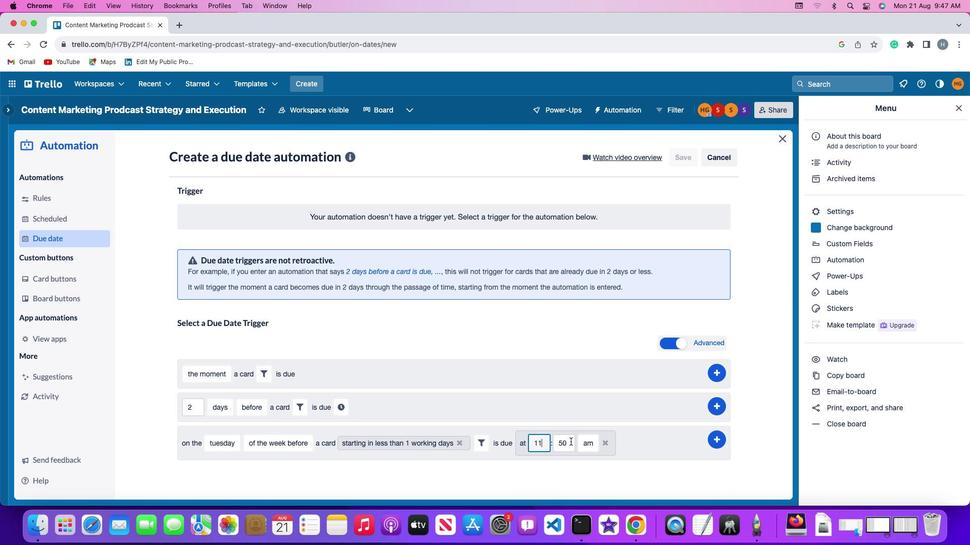 
Action: Mouse pressed left at (571, 441)
Screenshot: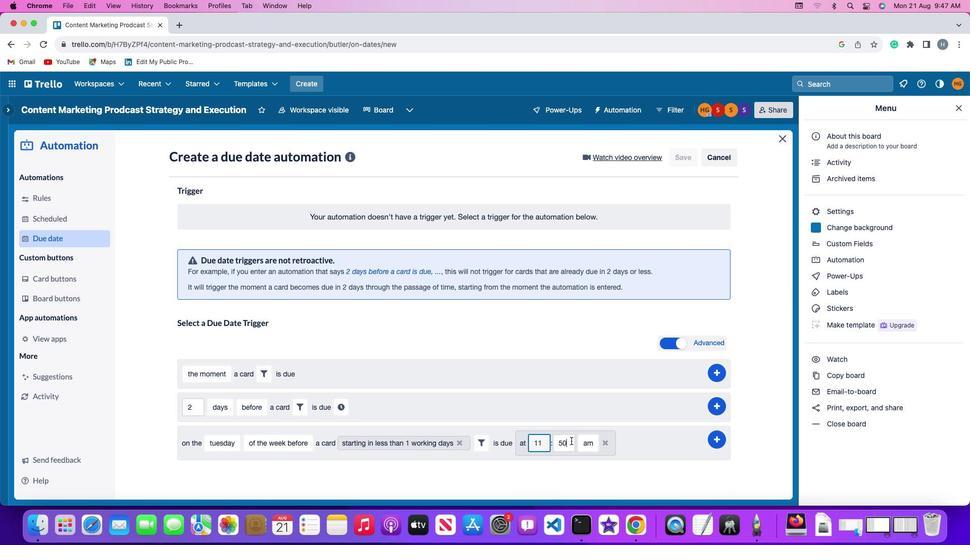 
Action: Mouse moved to (571, 441)
Screenshot: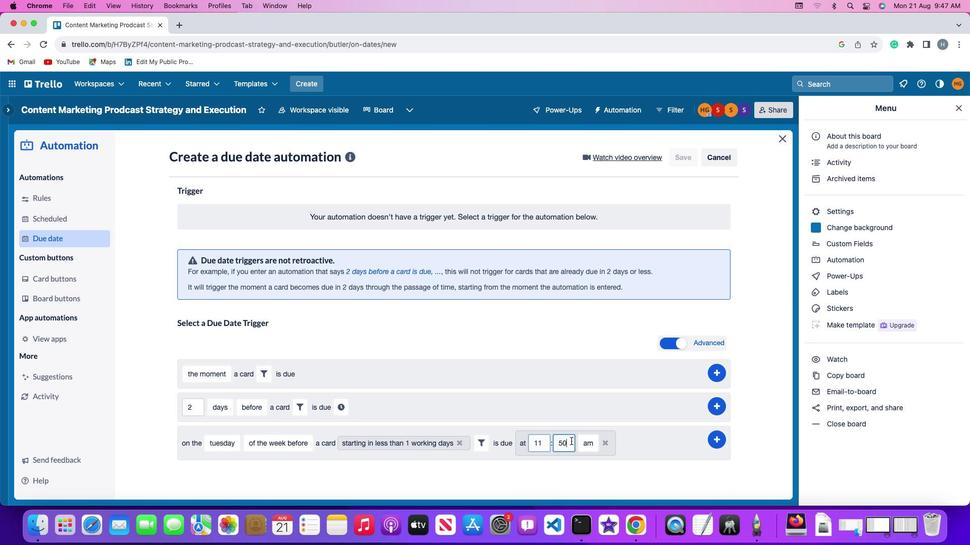
Action: Key pressed Key.backspaceKey.backspace
Screenshot: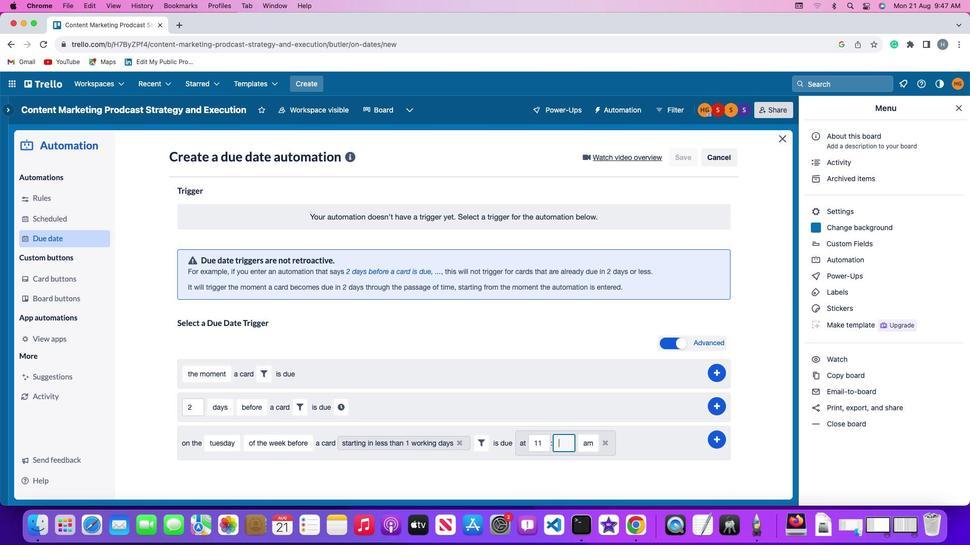 
Action: Mouse moved to (571, 441)
Screenshot: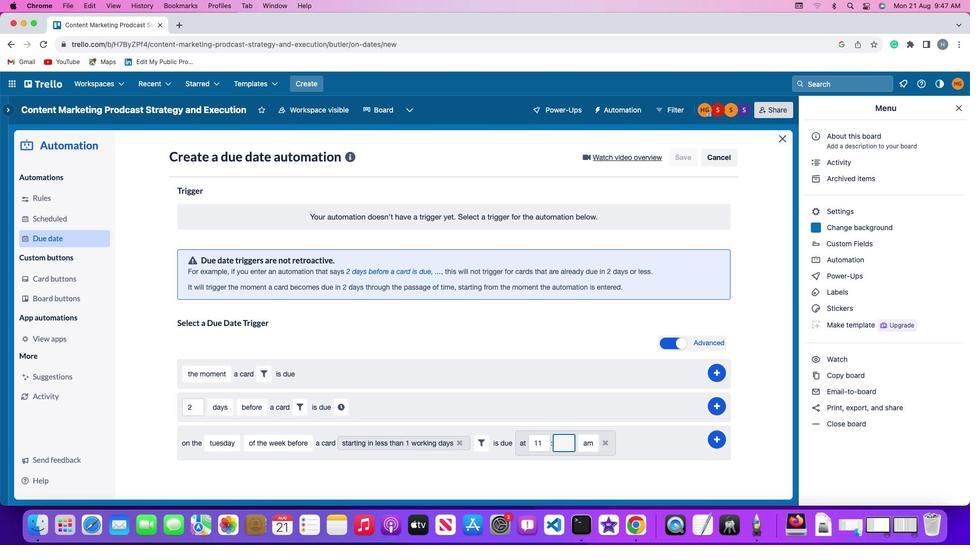 
Action: Key pressed '0''0'
Screenshot: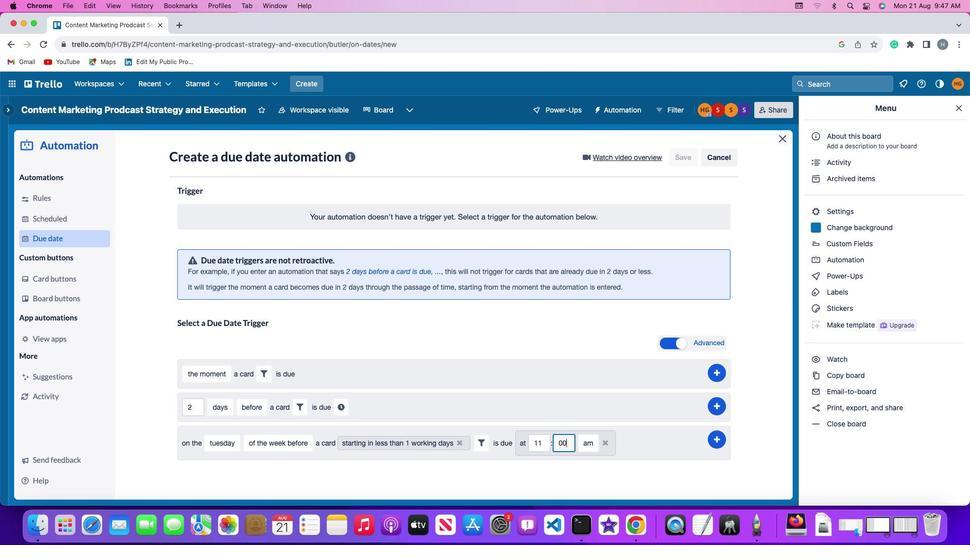 
Action: Mouse moved to (590, 440)
Screenshot: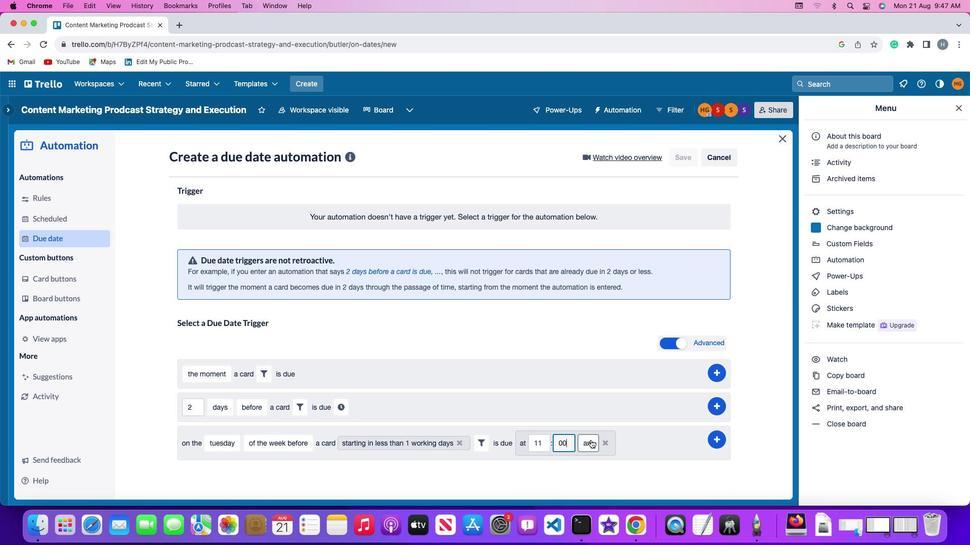 
Action: Mouse pressed left at (590, 440)
Screenshot: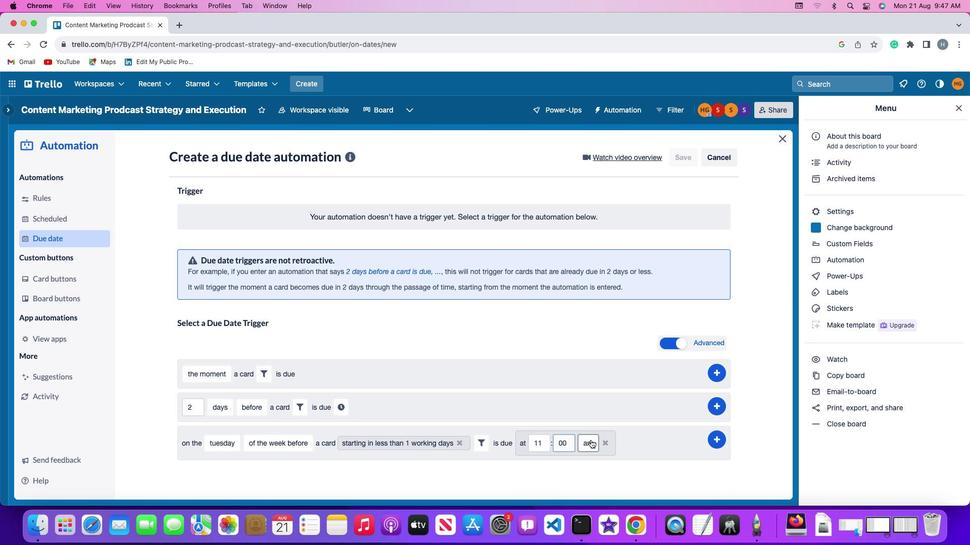 
Action: Mouse moved to (589, 462)
Screenshot: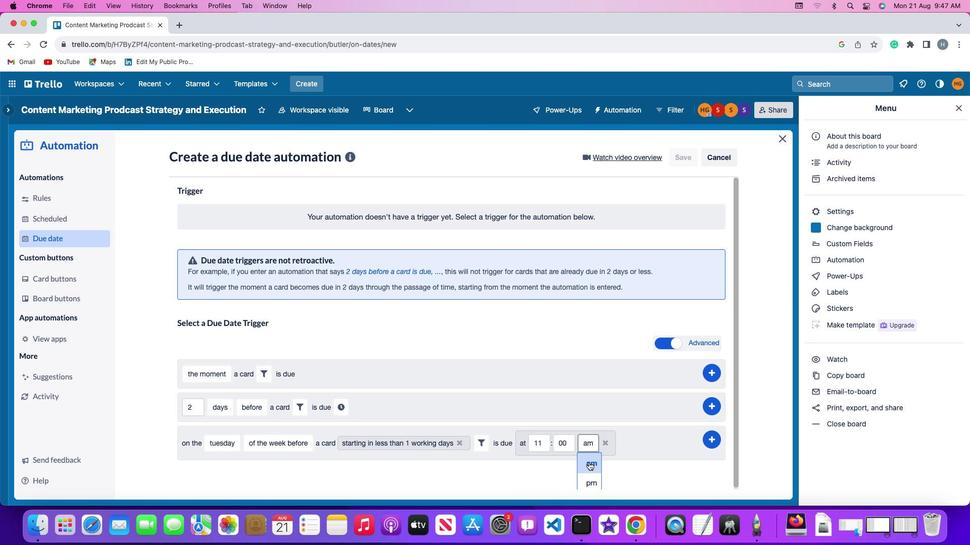 
Action: Mouse pressed left at (589, 462)
Screenshot: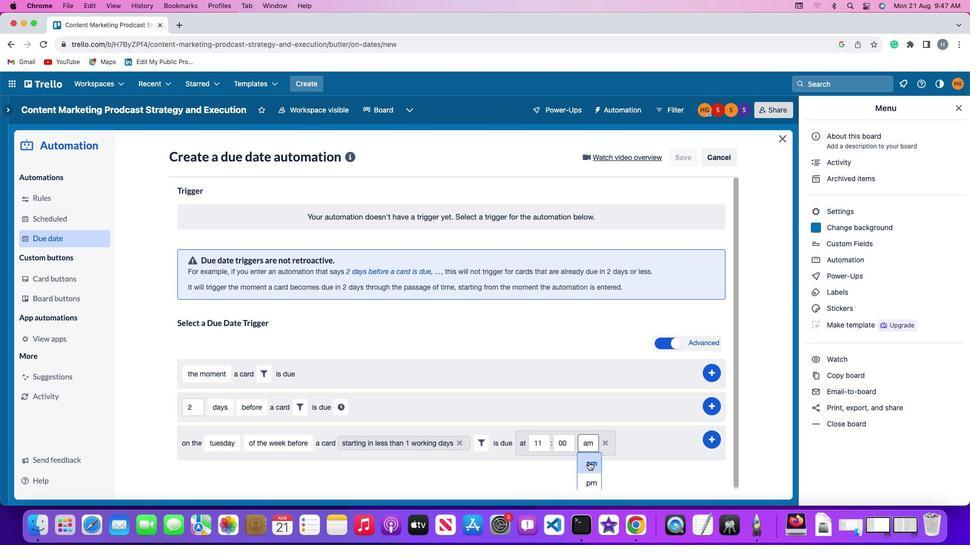 
Action: Mouse moved to (715, 438)
Screenshot: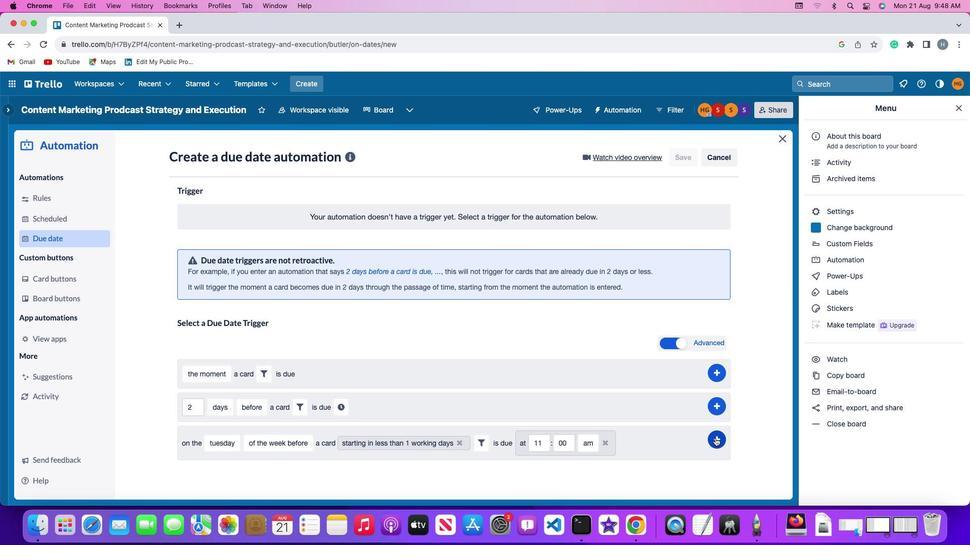 
Action: Mouse pressed left at (715, 438)
Screenshot: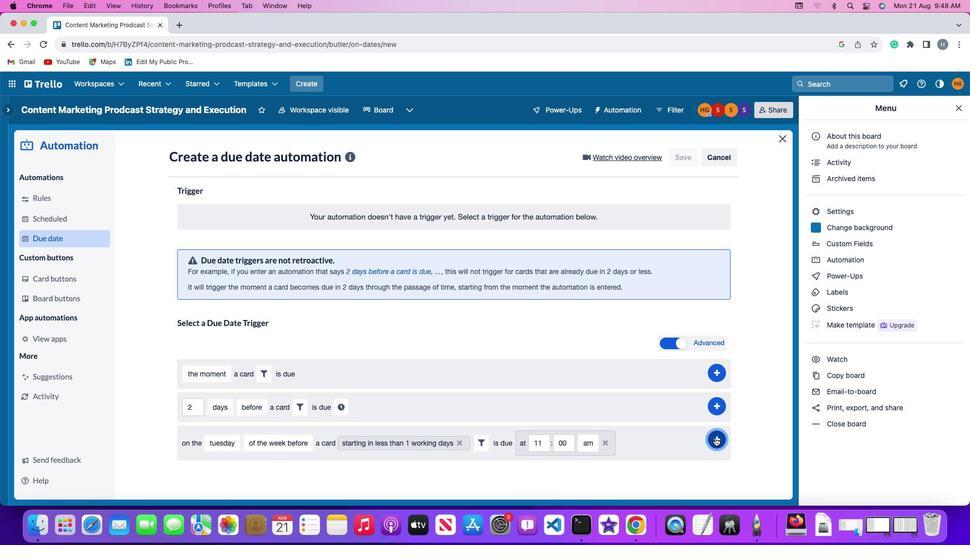 
Action: Mouse moved to (757, 353)
Screenshot: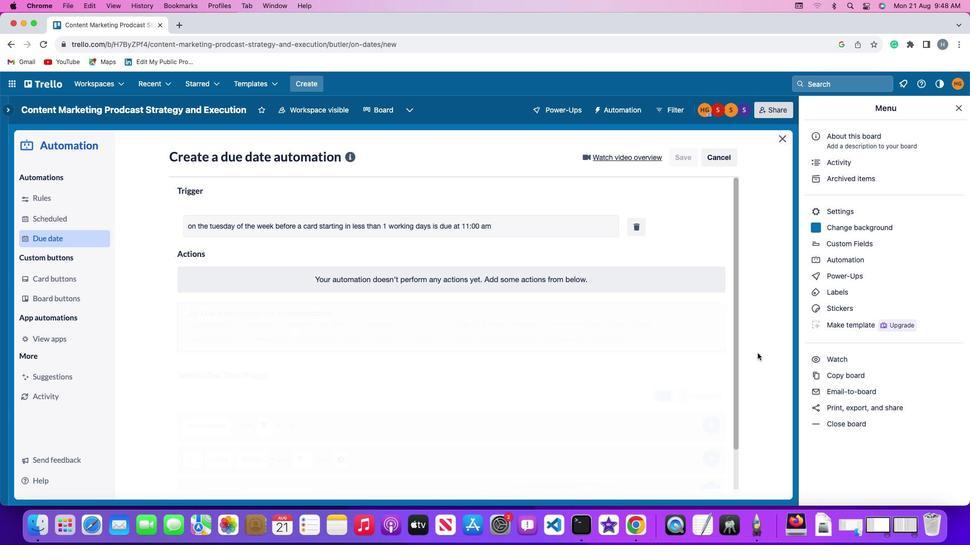 
